 Task: Research Airbnb accommodation in Mubende, Uganda from 6th December, 2023 to 15th December, 2023 for 6 adults.6 bedrooms having 6 beds and 6 bathrooms. Property type can be house. Amenities needed are: wifi, TV, free parkinig on premises, gym, breakfast. Look for 5 properties as per requirement.
Action: Key pressed <Key.caps_lock>M<Key.caps_lock>ubende
Screenshot: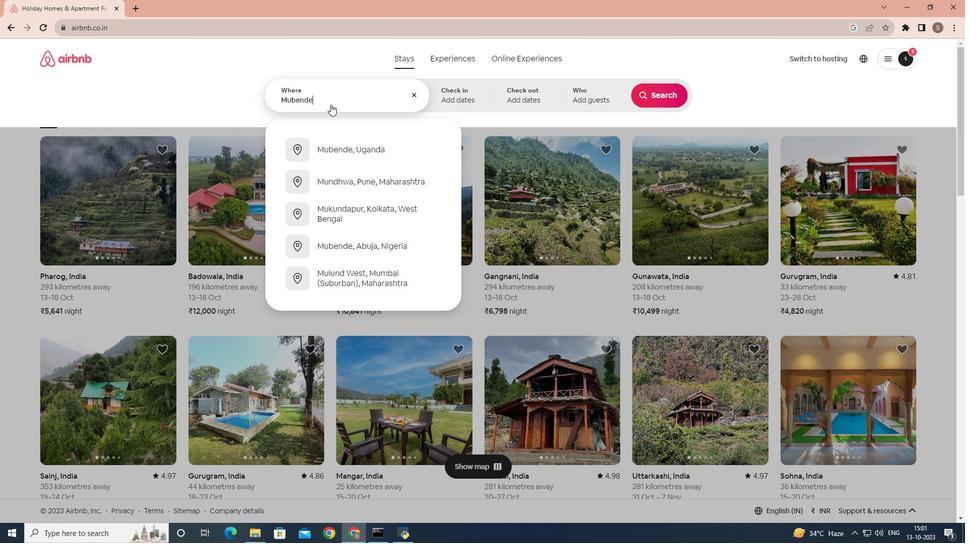 
Action: Mouse moved to (368, 155)
Screenshot: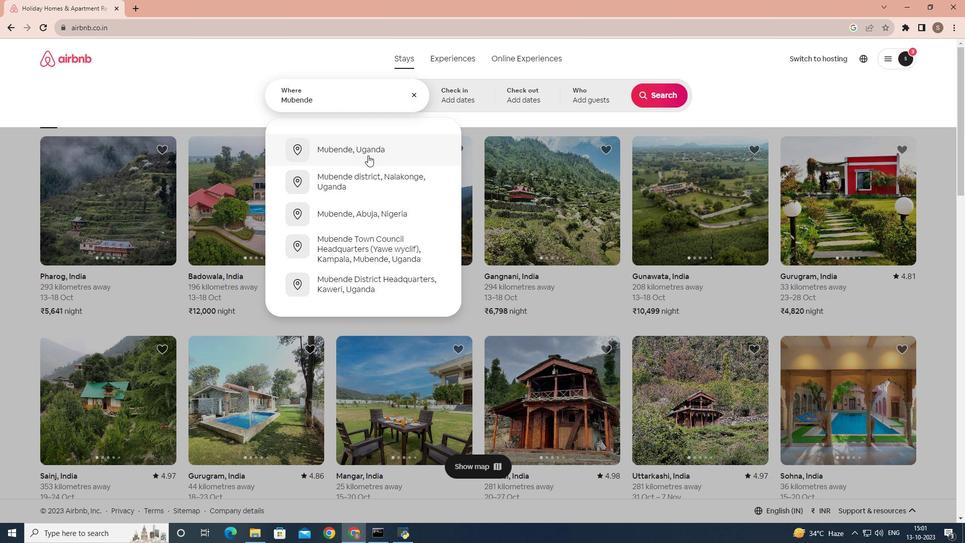 
Action: Mouse pressed left at (368, 155)
Screenshot: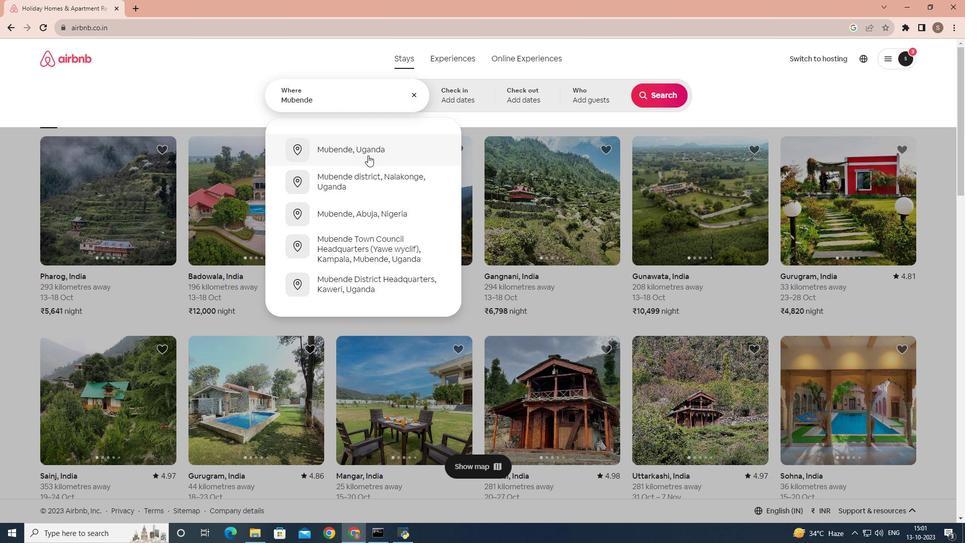
Action: Mouse moved to (645, 179)
Screenshot: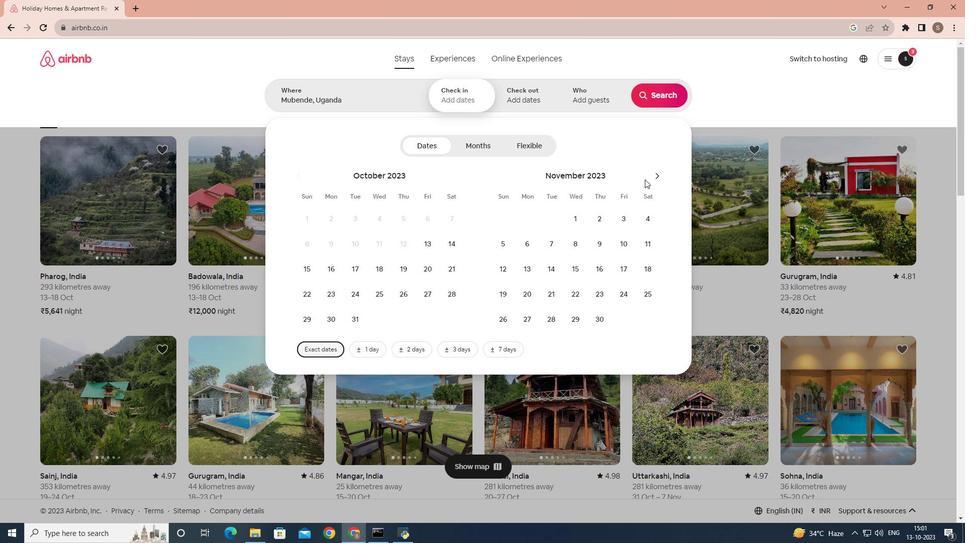 
Action: Mouse pressed left at (645, 179)
Screenshot: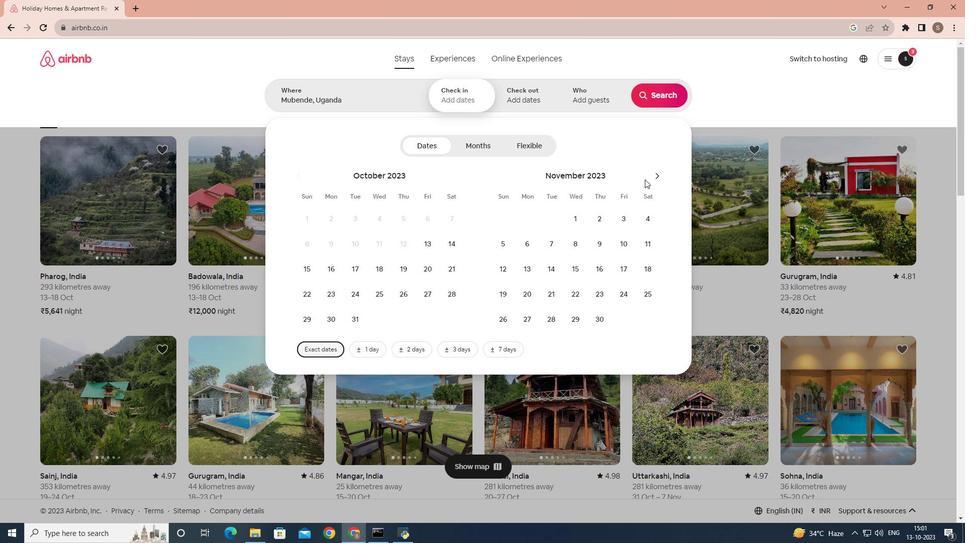 
Action: Mouse pressed left at (645, 179)
Screenshot: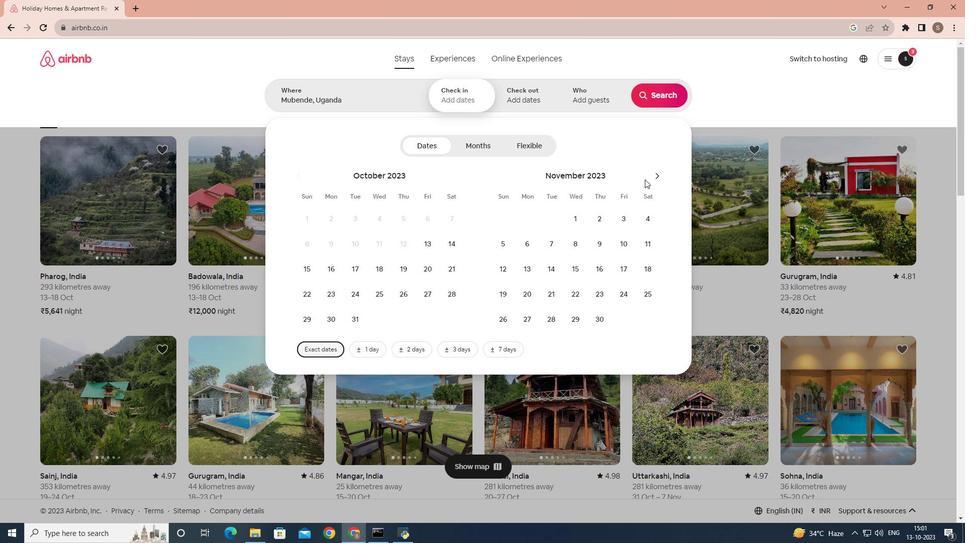 
Action: Mouse moved to (660, 174)
Screenshot: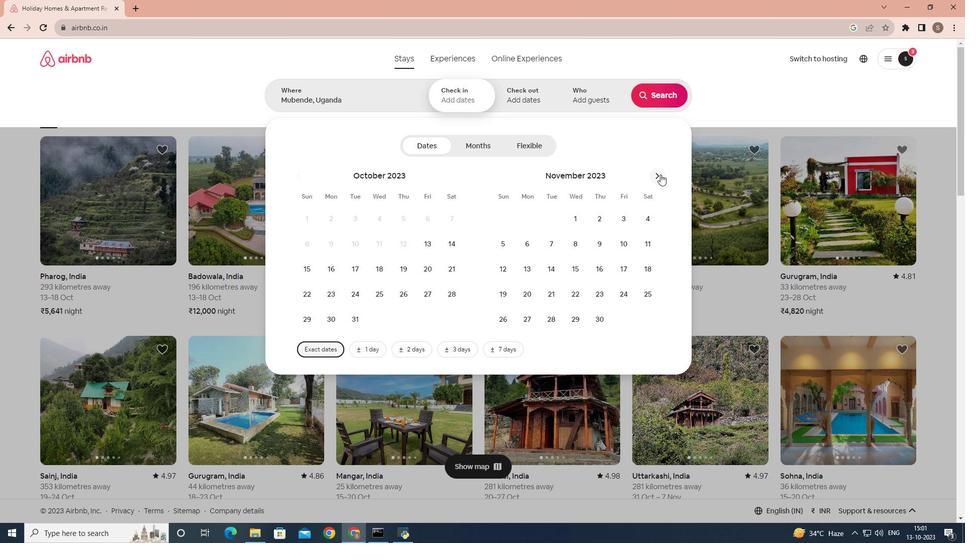 
Action: Mouse pressed left at (660, 174)
Screenshot: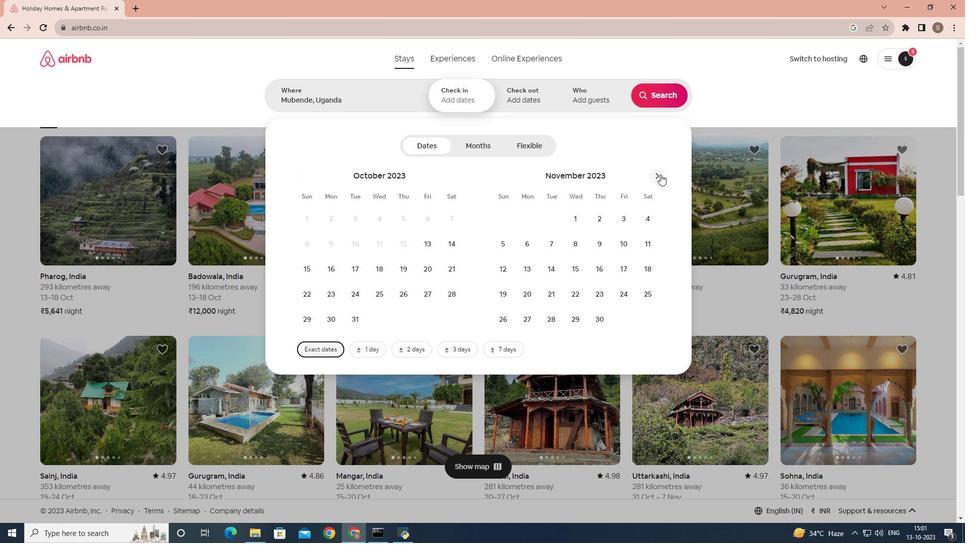 
Action: Mouse moved to (584, 248)
Screenshot: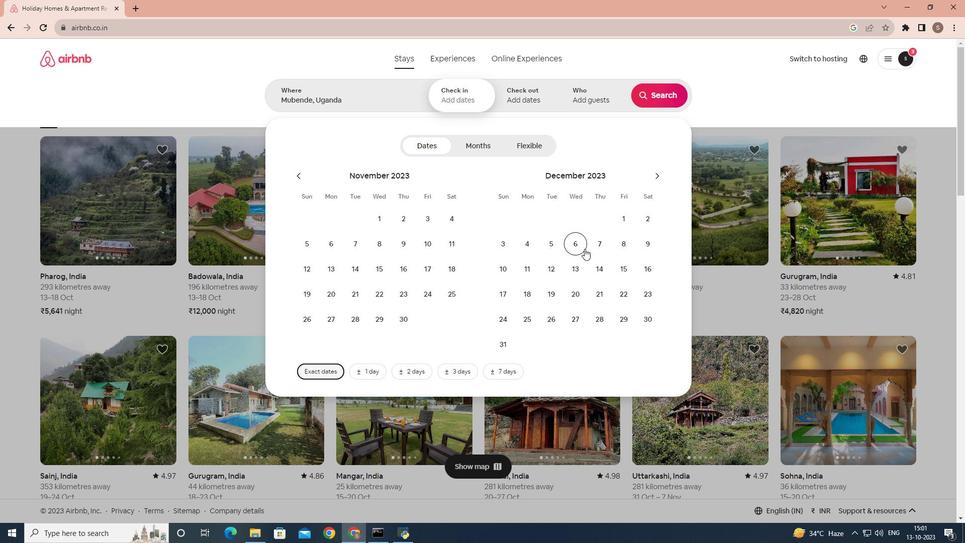 
Action: Mouse pressed left at (584, 248)
Screenshot: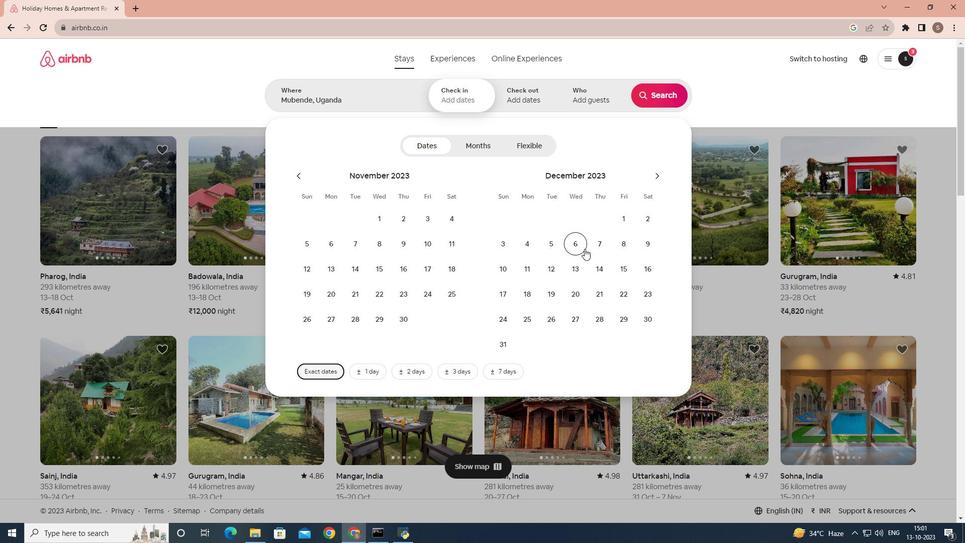 
Action: Mouse moved to (622, 272)
Screenshot: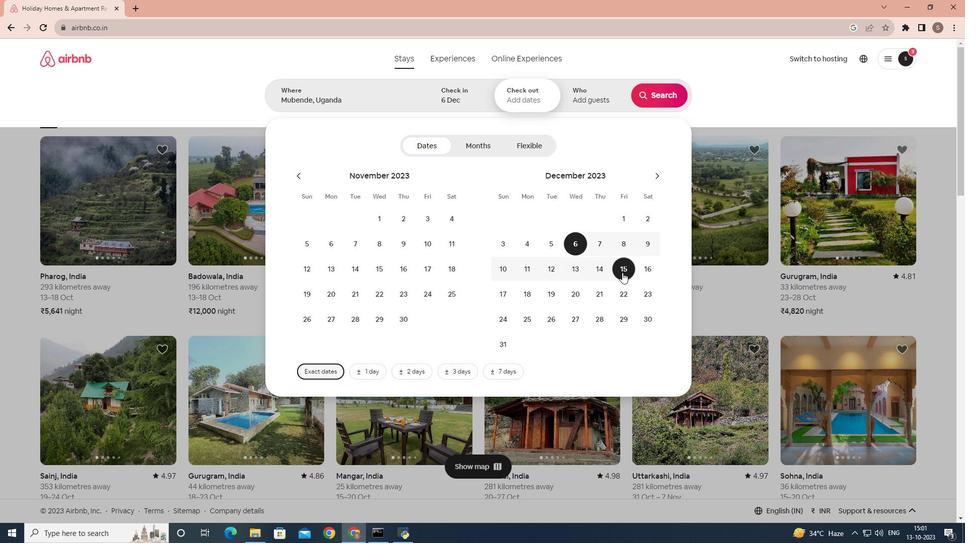 
Action: Mouse pressed left at (622, 272)
Screenshot: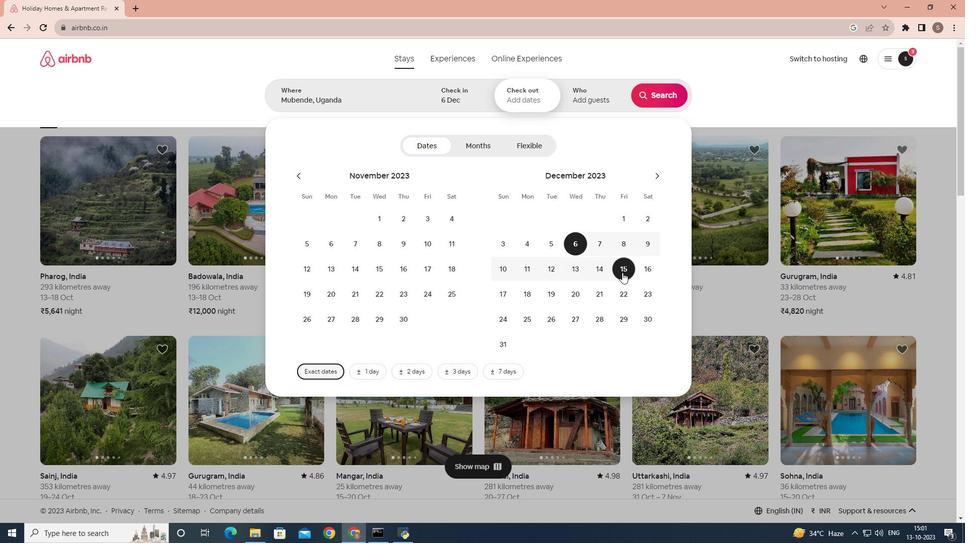 
Action: Mouse moved to (600, 80)
Screenshot: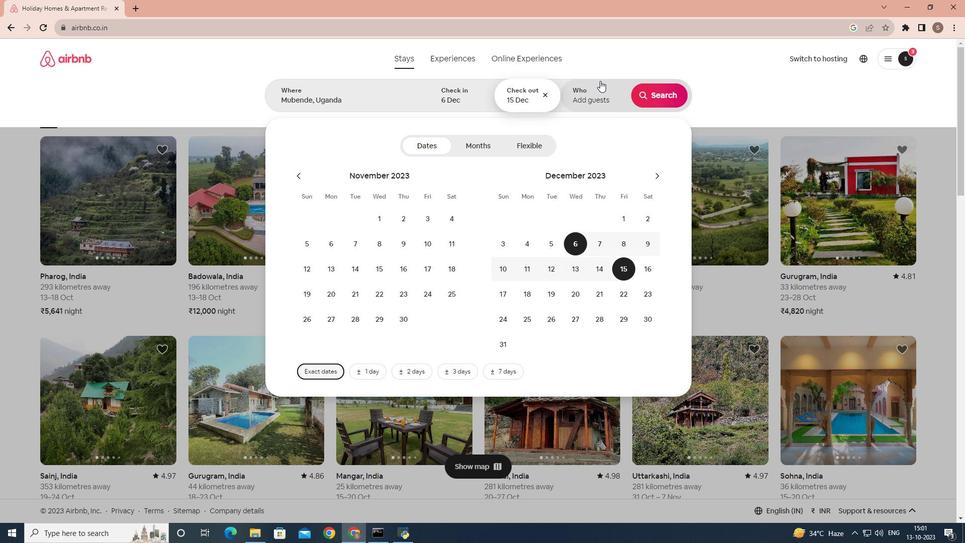 
Action: Mouse pressed left at (600, 80)
Screenshot: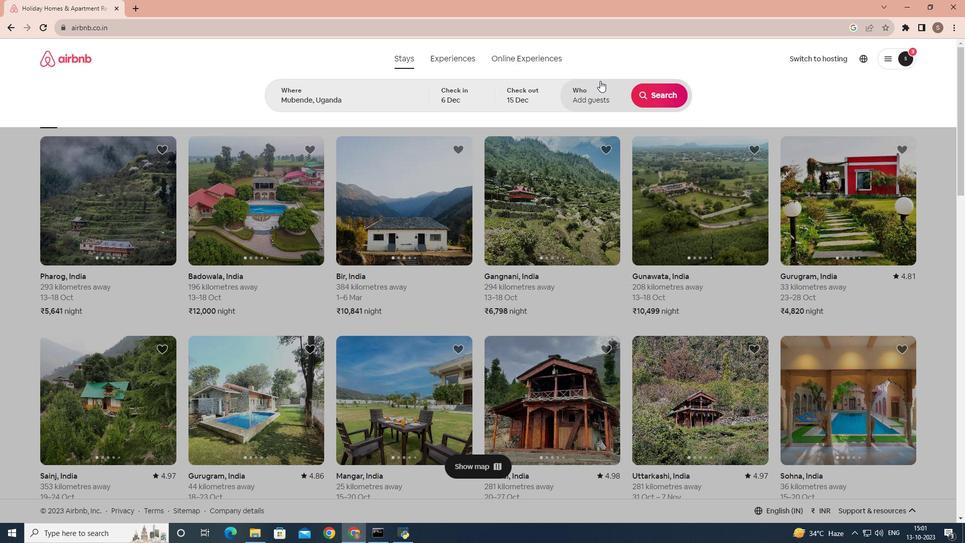 
Action: Mouse moved to (659, 145)
Screenshot: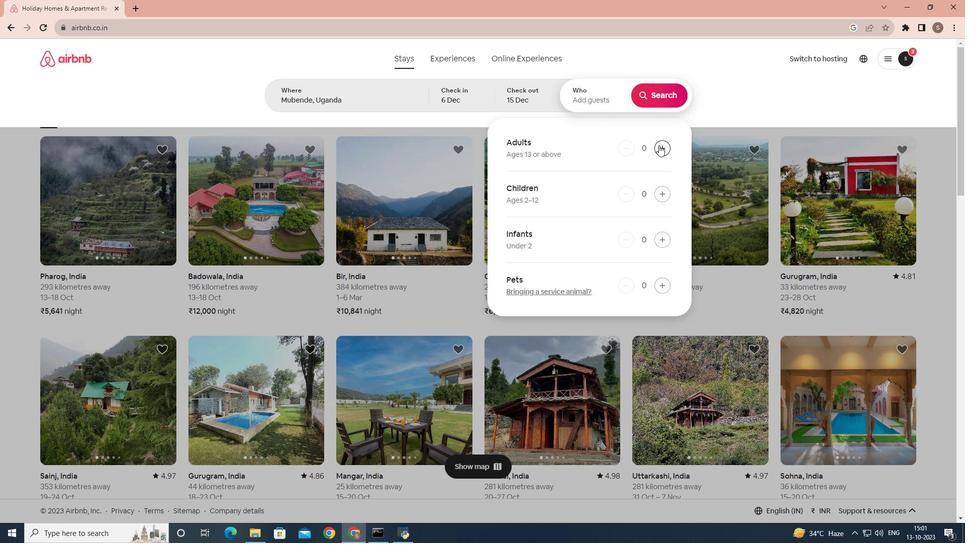 
Action: Mouse pressed left at (659, 145)
Screenshot: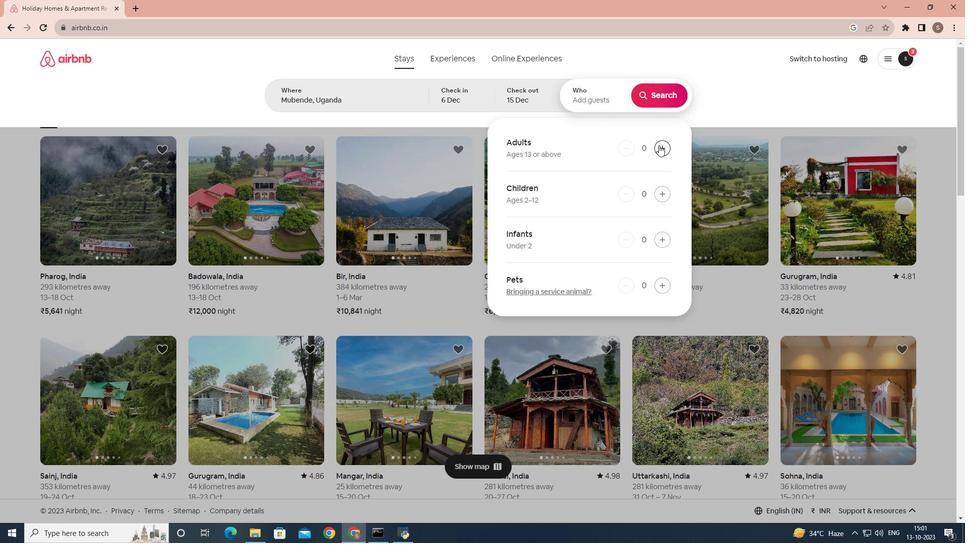 
Action: Mouse pressed left at (659, 145)
Screenshot: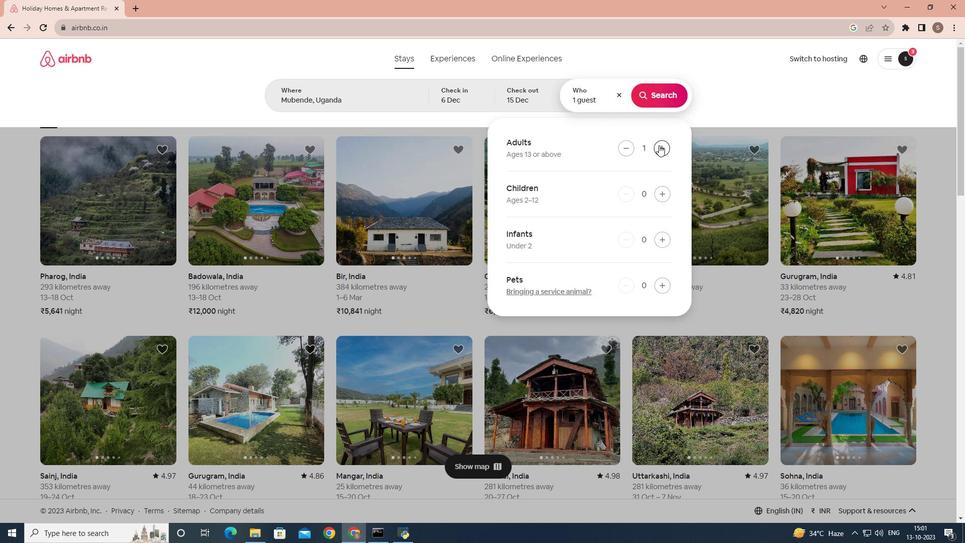 
Action: Mouse pressed left at (659, 145)
Screenshot: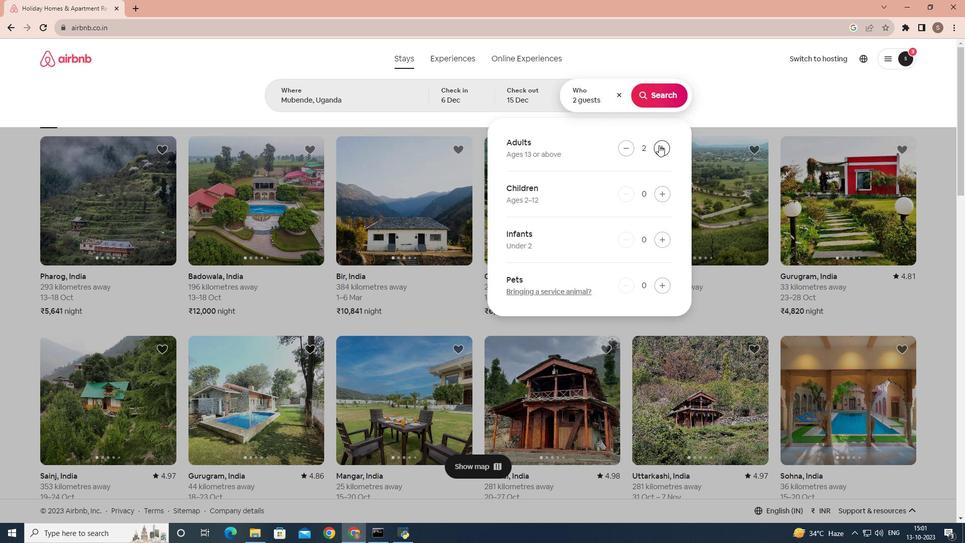 
Action: Mouse pressed left at (659, 145)
Screenshot: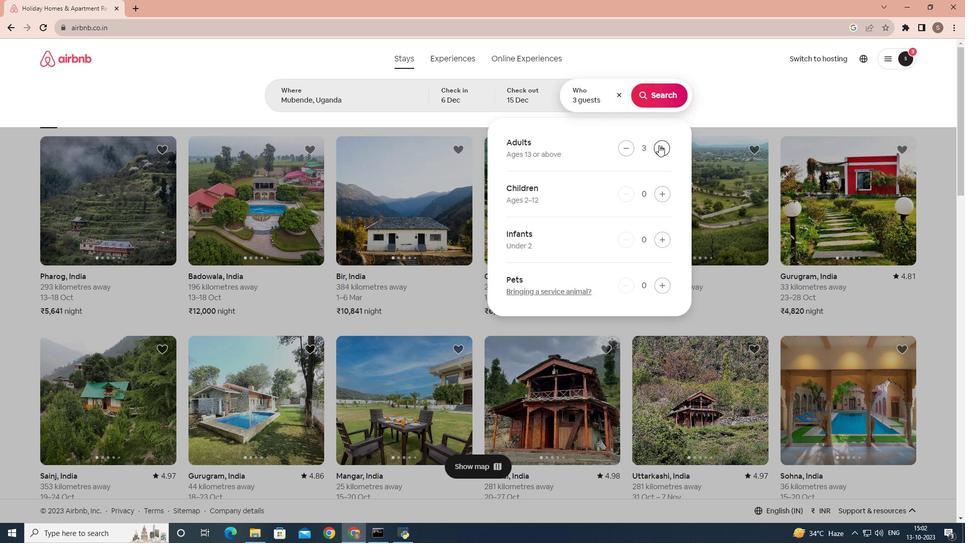 
Action: Mouse pressed left at (659, 145)
Screenshot: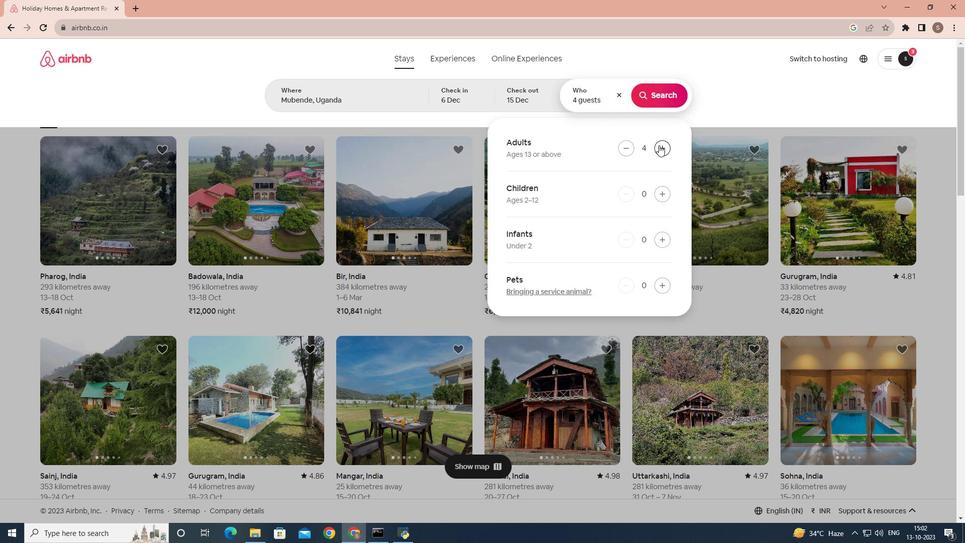 
Action: Mouse pressed left at (659, 145)
Screenshot: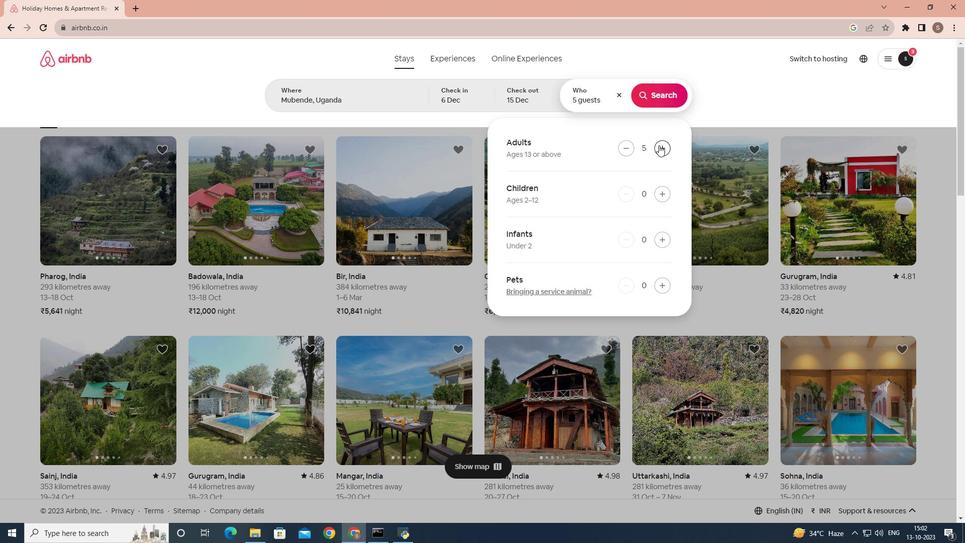 
Action: Mouse moved to (659, 95)
Screenshot: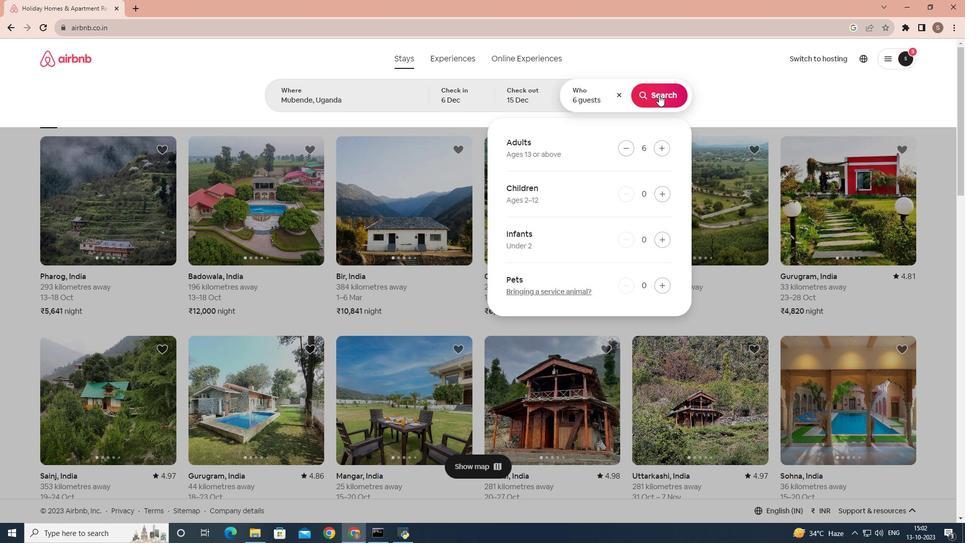 
Action: Mouse pressed left at (659, 95)
Screenshot: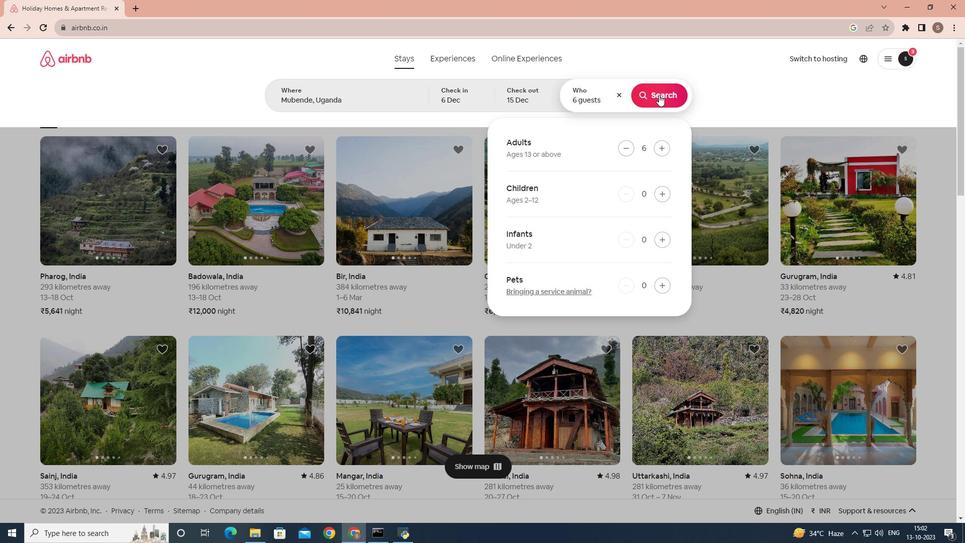
Action: Mouse moved to (812, 101)
Screenshot: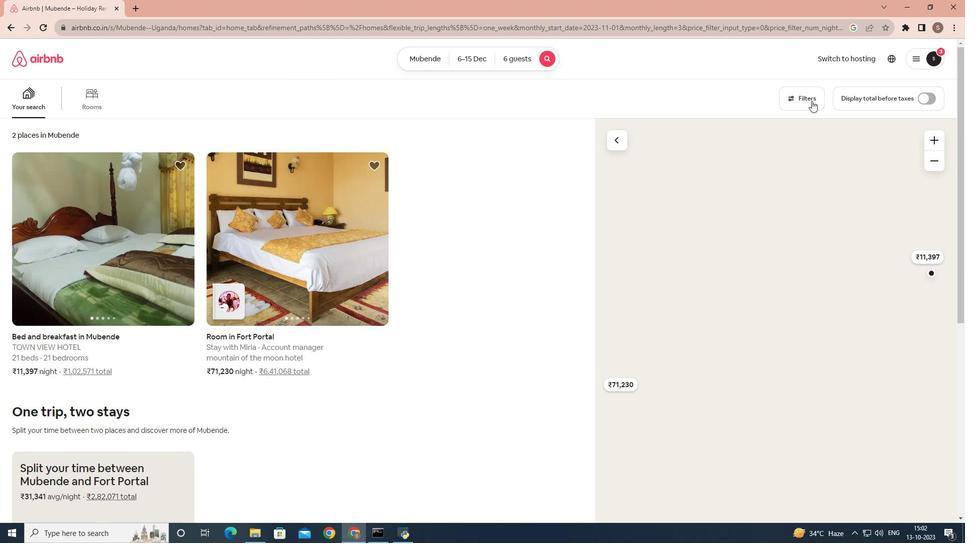 
Action: Mouse pressed left at (812, 101)
Screenshot: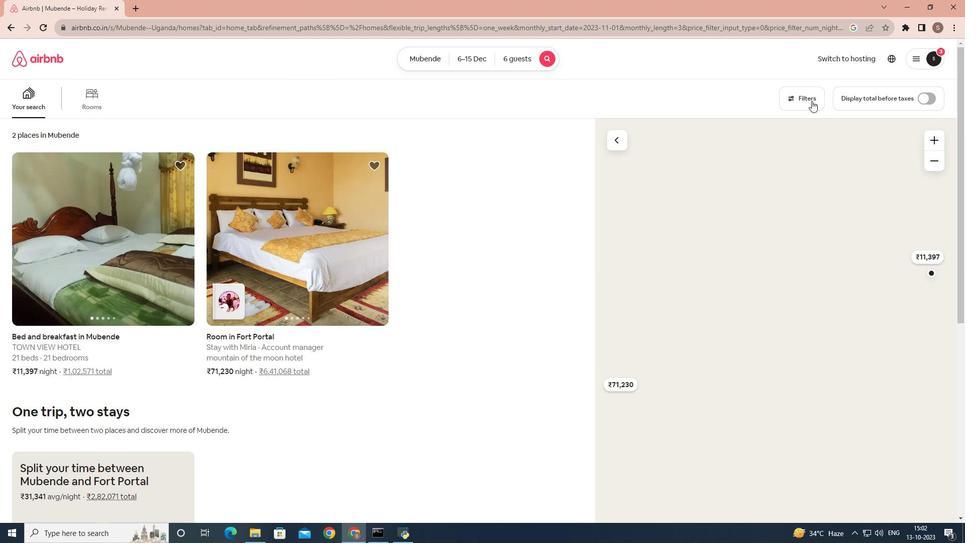 
Action: Mouse moved to (339, 324)
Screenshot: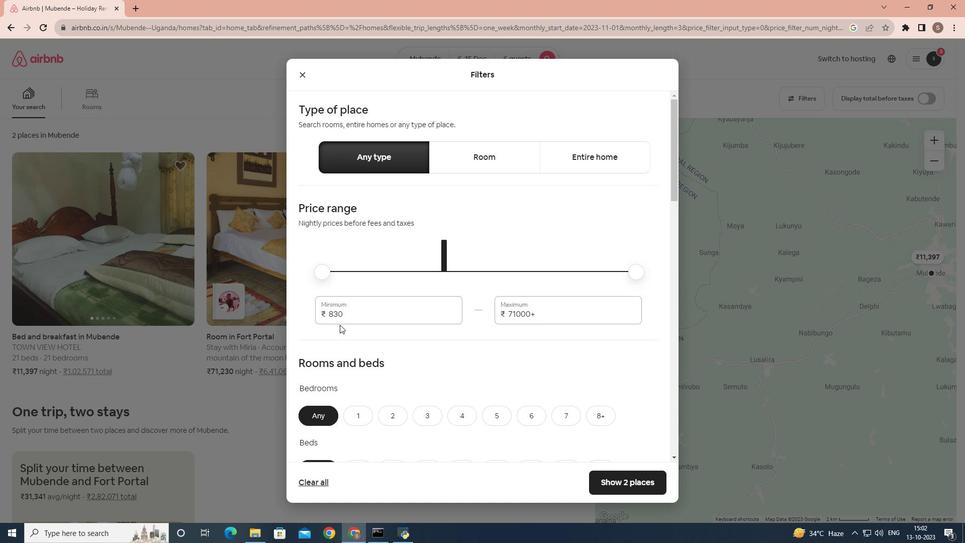 
Action: Mouse scrolled (339, 324) with delta (0, 0)
Screenshot: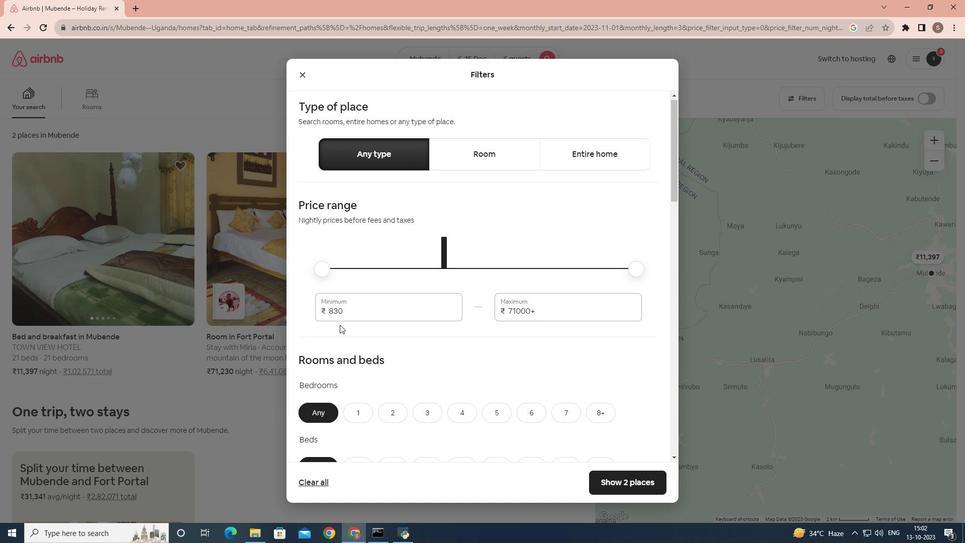
Action: Mouse scrolled (339, 324) with delta (0, 0)
Screenshot: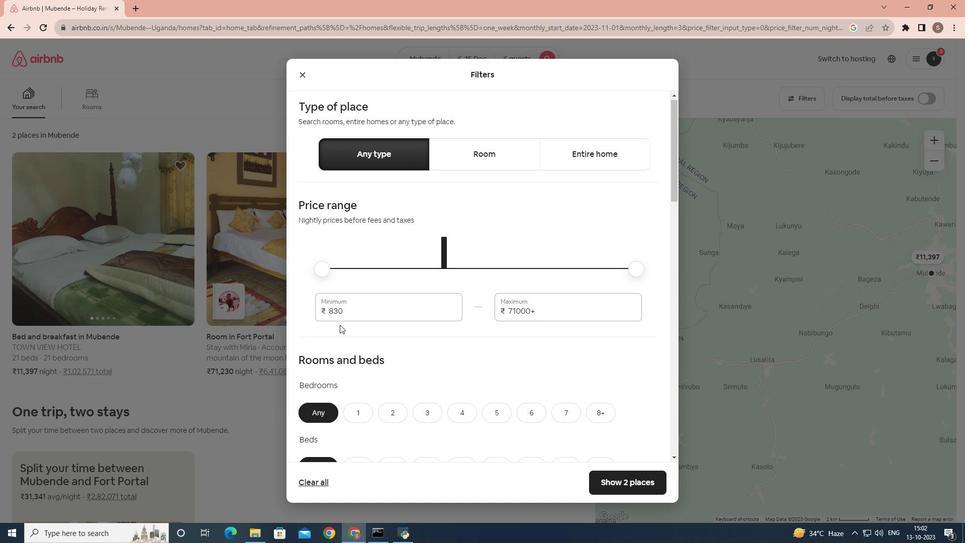
Action: Mouse scrolled (339, 324) with delta (0, 0)
Screenshot: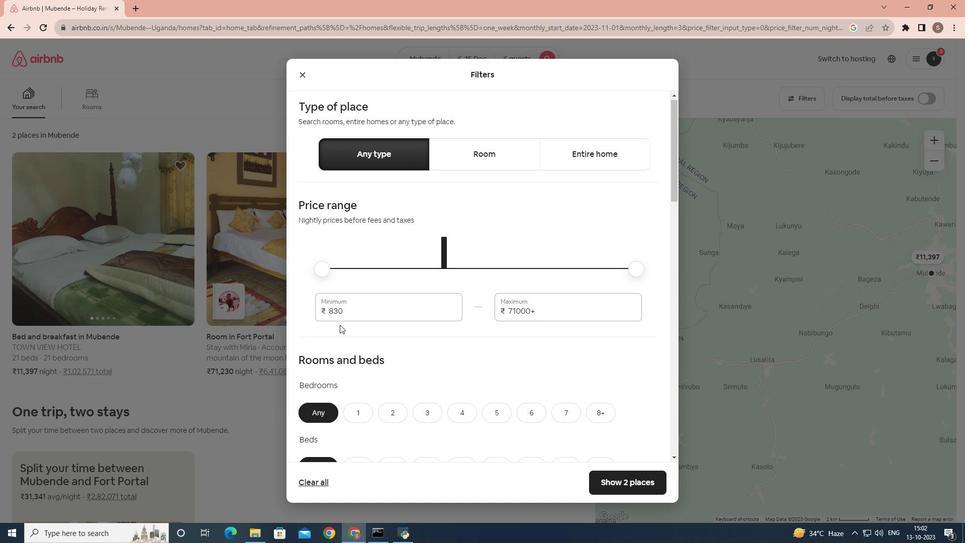 
Action: Mouse scrolled (339, 324) with delta (0, 0)
Screenshot: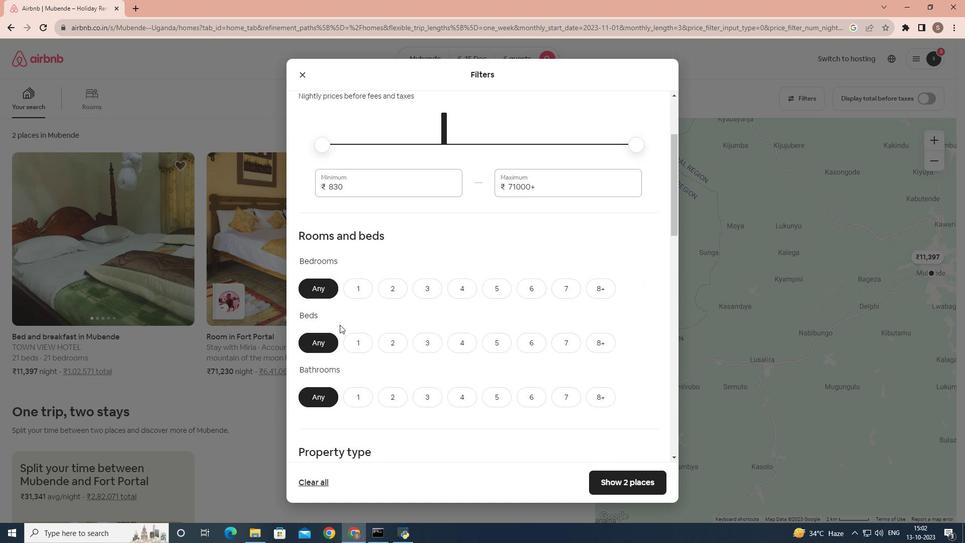 
Action: Mouse scrolled (339, 324) with delta (0, 0)
Screenshot: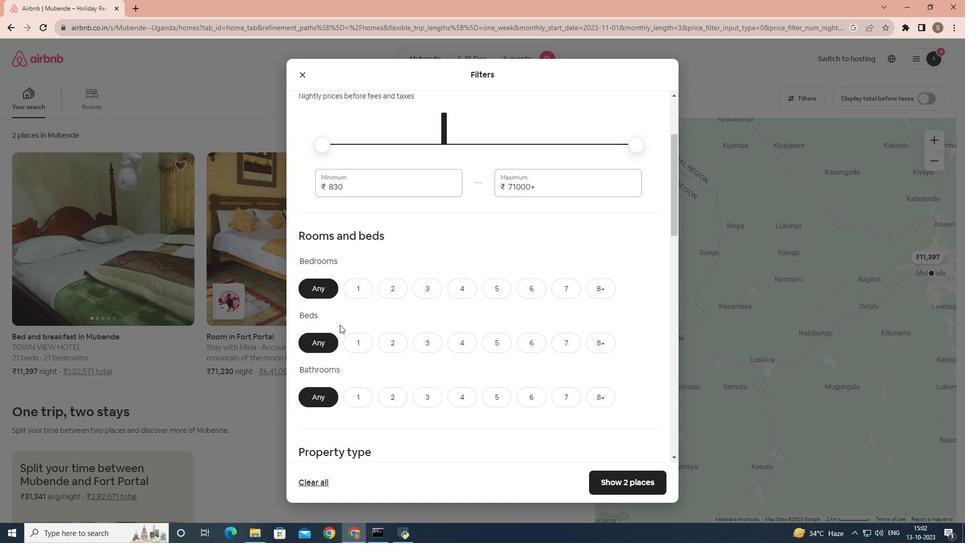 
Action: Mouse scrolled (339, 324) with delta (0, 0)
Screenshot: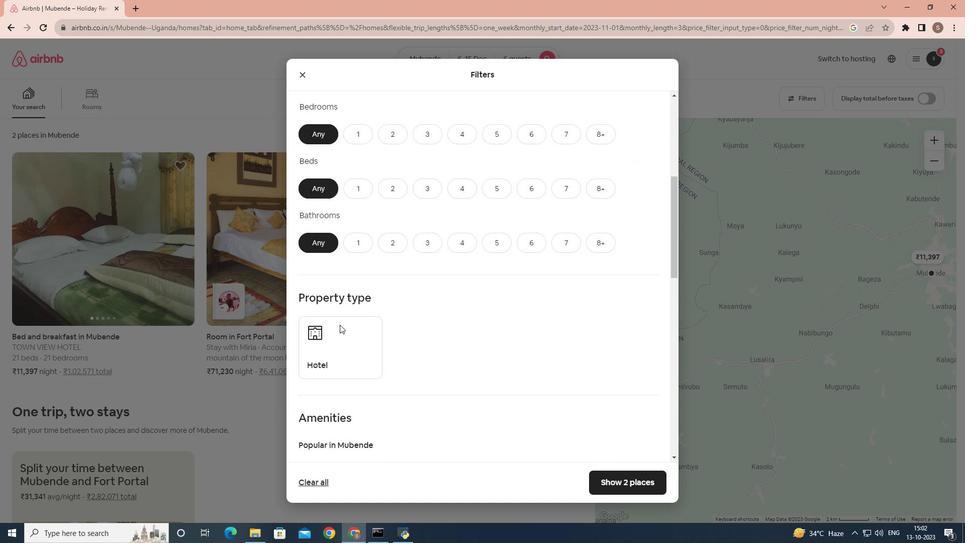 
Action: Mouse moved to (372, 136)
Screenshot: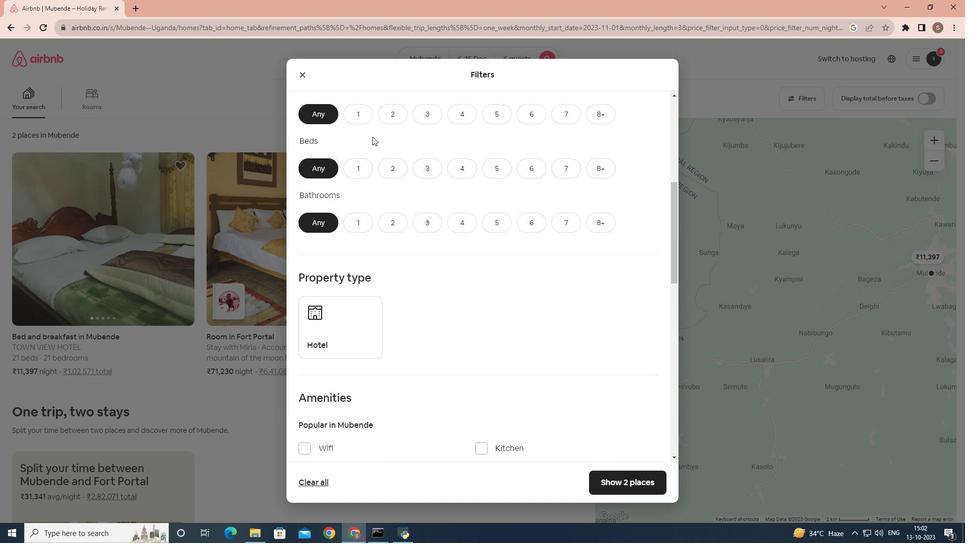 
Action: Mouse scrolled (372, 137) with delta (0, 0)
Screenshot: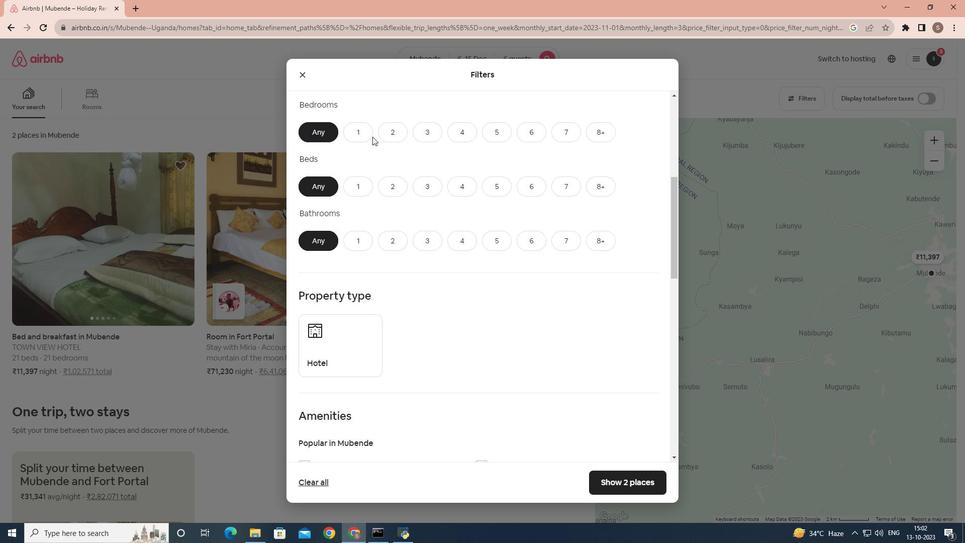 
Action: Mouse moved to (528, 165)
Screenshot: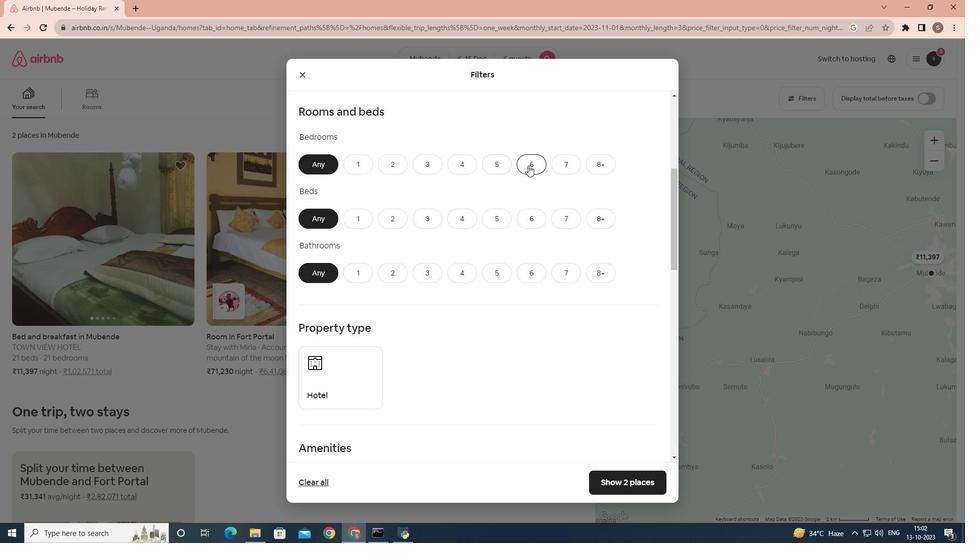 
Action: Mouse pressed left at (528, 165)
Screenshot: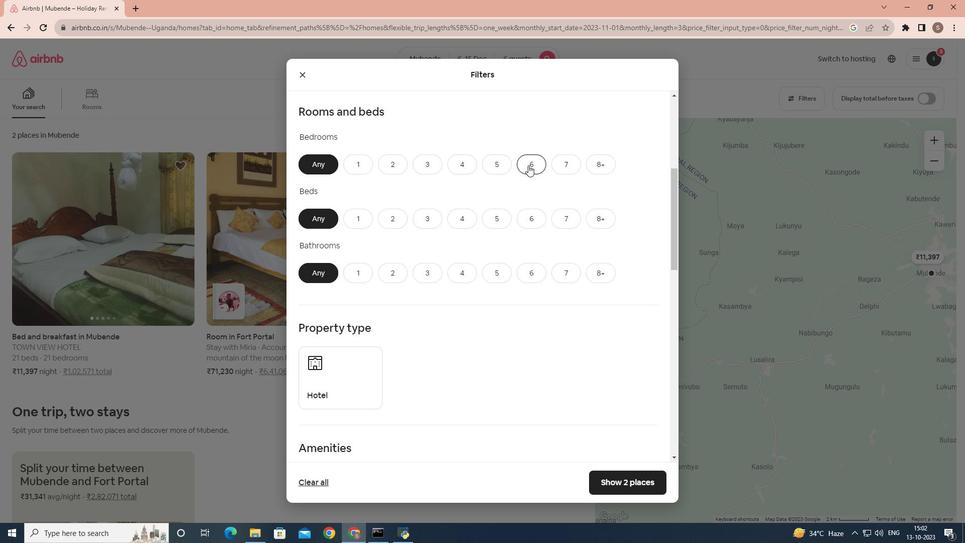 
Action: Mouse moved to (518, 219)
Screenshot: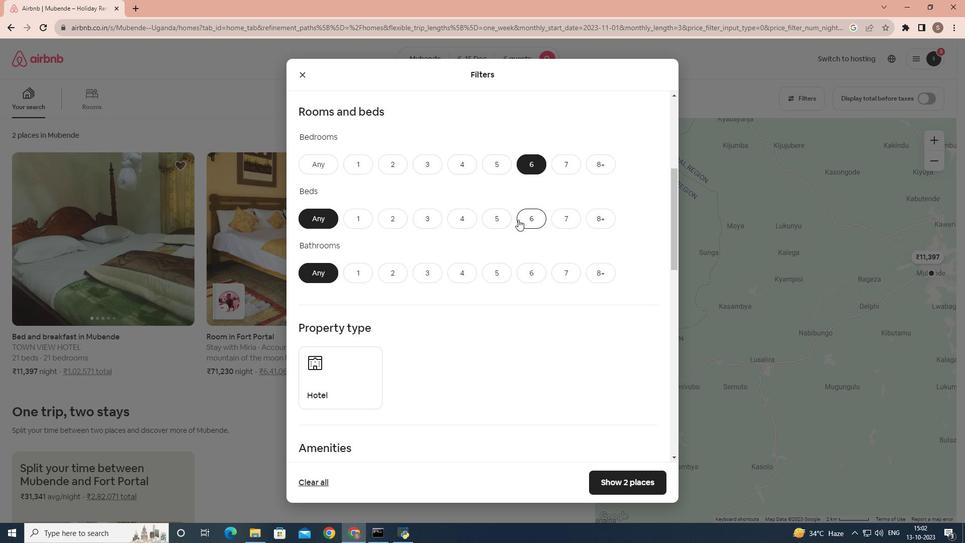 
Action: Mouse pressed left at (518, 219)
Screenshot: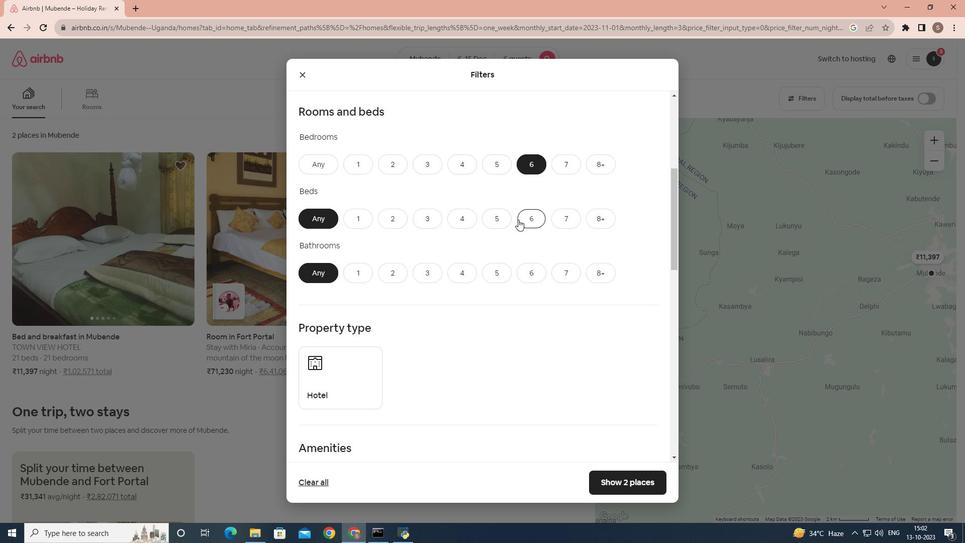 
Action: Mouse moved to (535, 274)
Screenshot: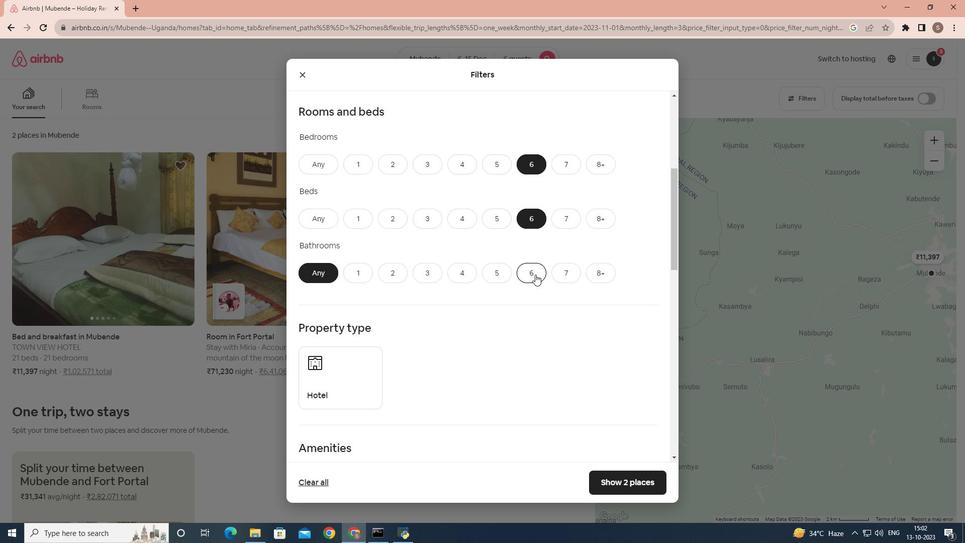 
Action: Mouse pressed left at (535, 274)
Screenshot: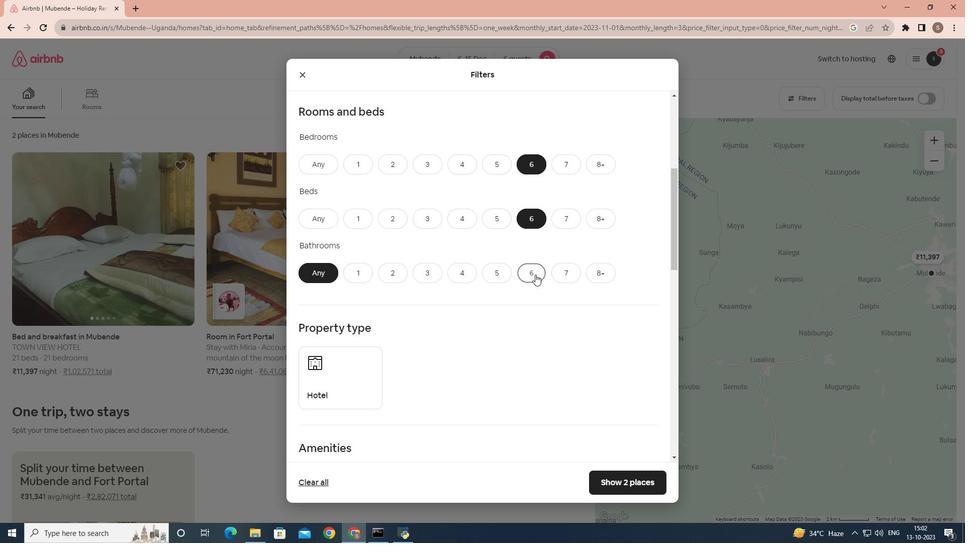 
Action: Mouse moved to (395, 338)
Screenshot: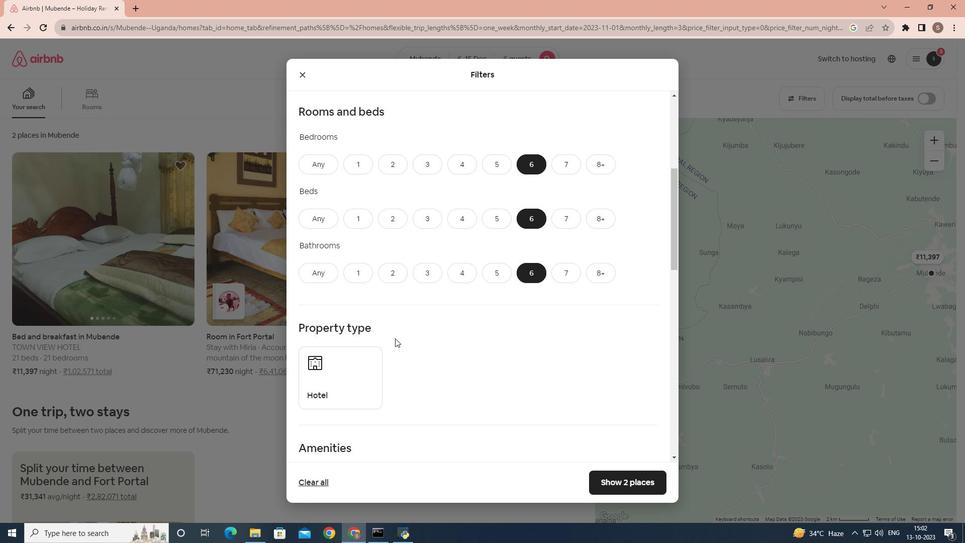 
Action: Mouse scrolled (395, 337) with delta (0, 0)
Screenshot: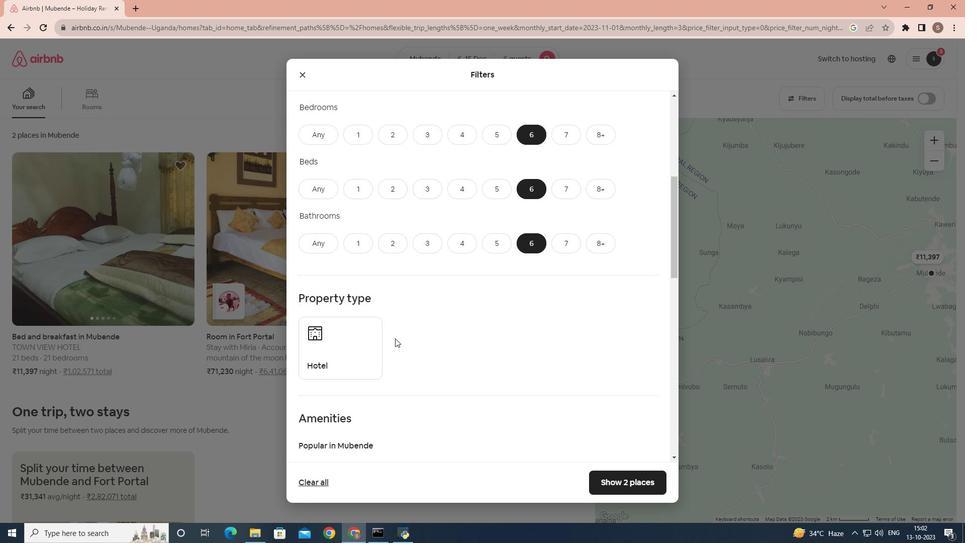 
Action: Mouse scrolled (395, 337) with delta (0, 0)
Screenshot: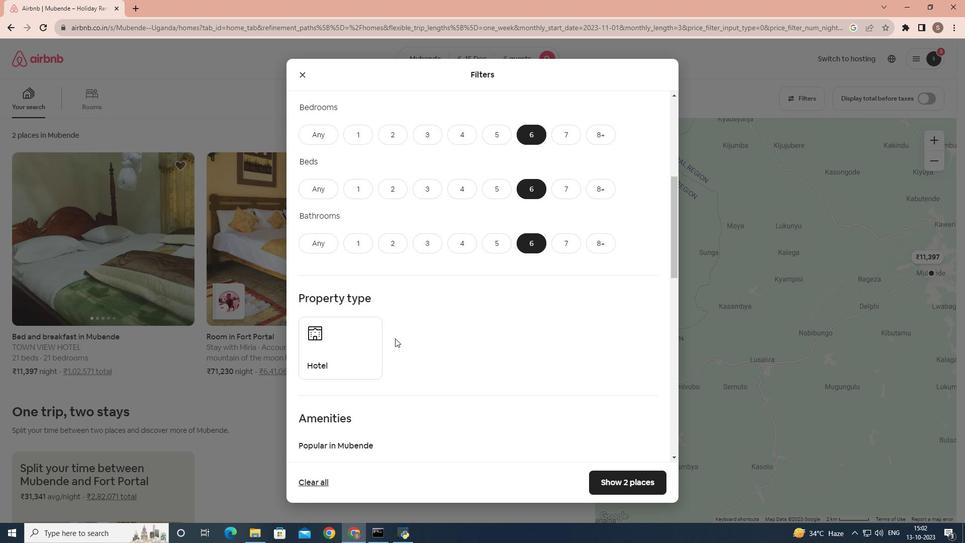 
Action: Mouse scrolled (395, 337) with delta (0, 0)
Screenshot: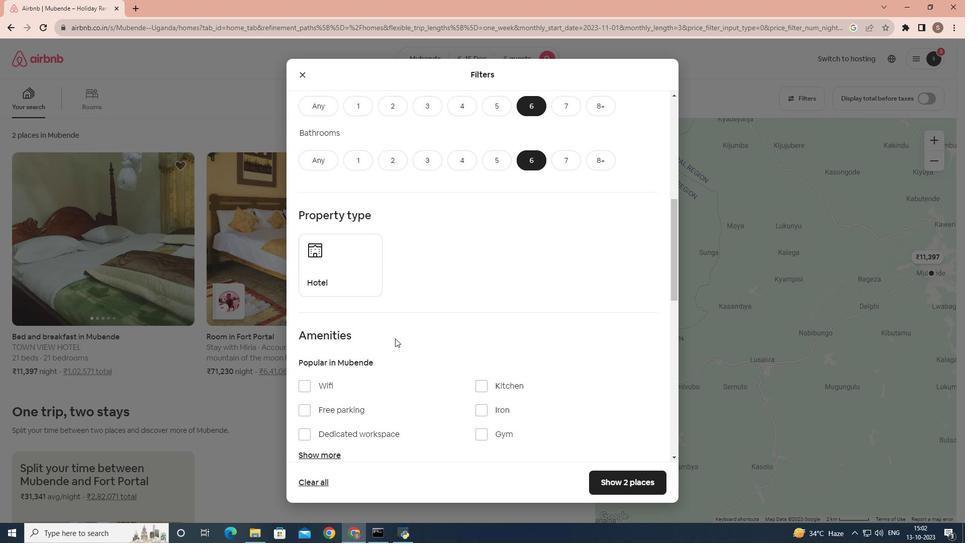 
Action: Mouse scrolled (395, 337) with delta (0, 0)
Screenshot: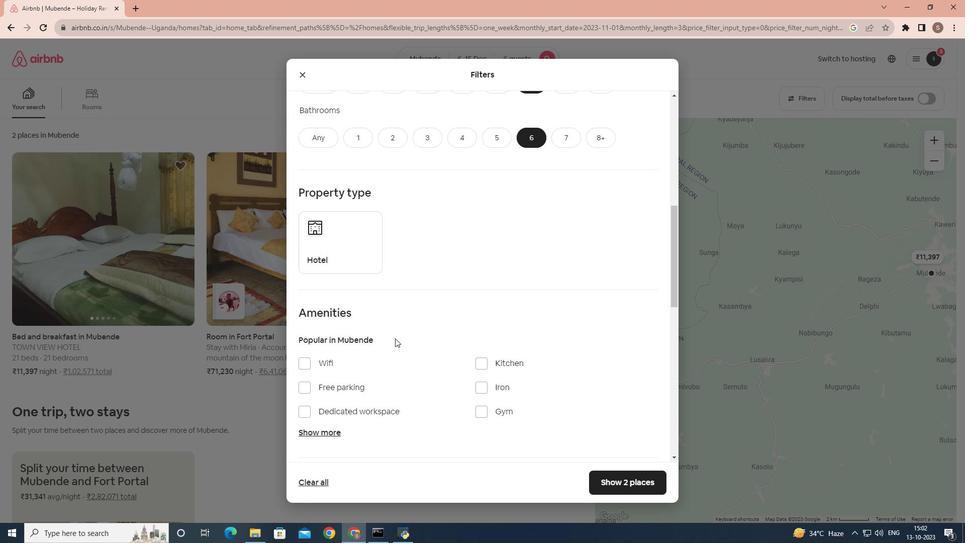 
Action: Mouse scrolled (395, 337) with delta (0, 0)
Screenshot: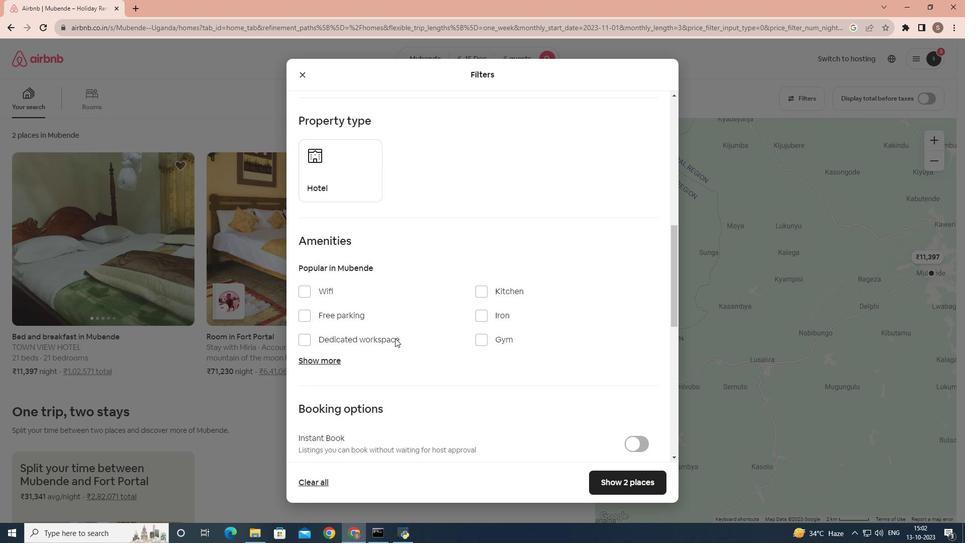 
Action: Mouse moved to (317, 252)
Screenshot: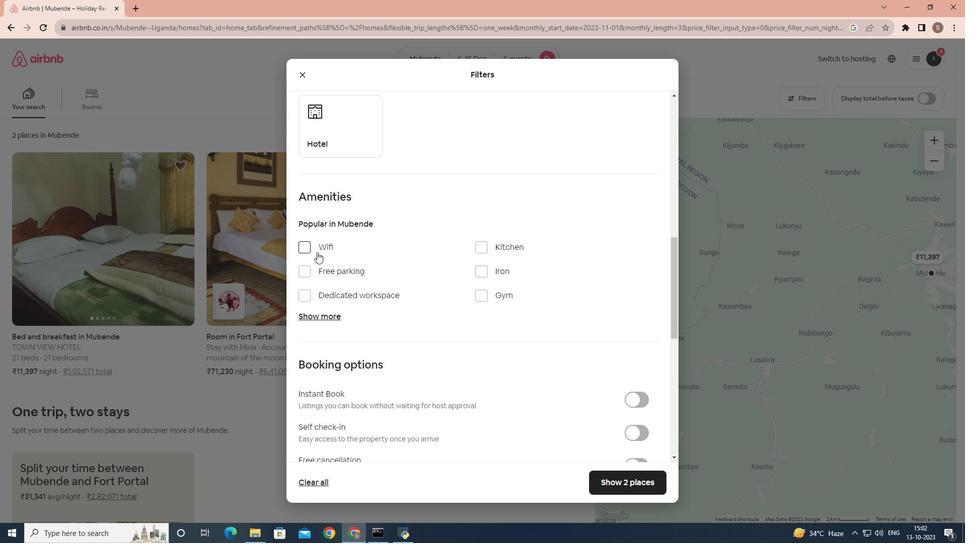 
Action: Mouse pressed left at (317, 252)
Screenshot: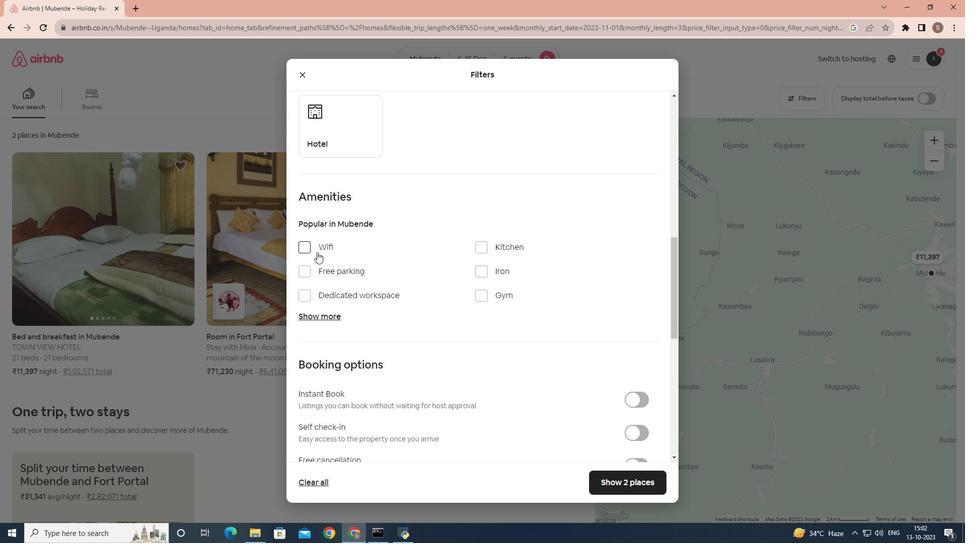 
Action: Mouse moved to (312, 318)
Screenshot: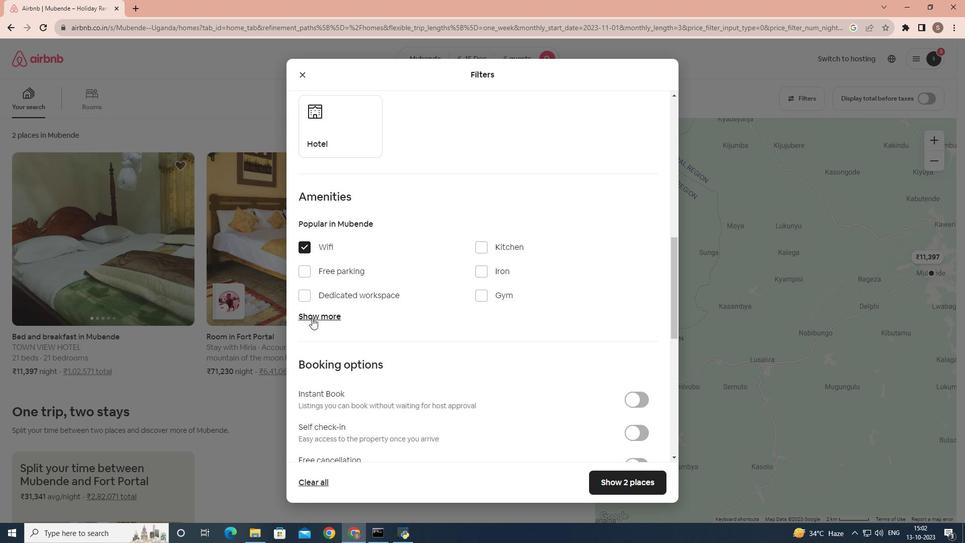 
Action: Mouse pressed left at (312, 318)
Screenshot: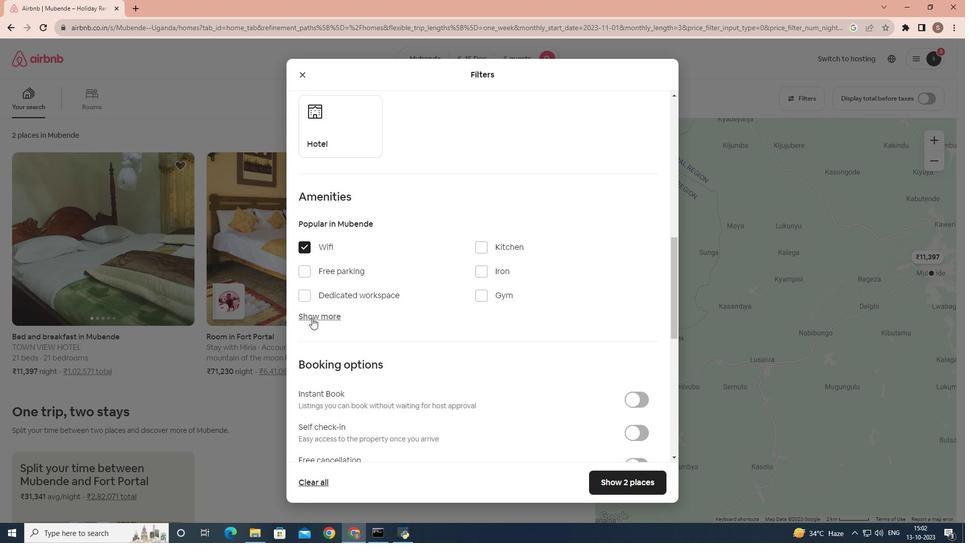 
Action: Mouse moved to (323, 404)
Screenshot: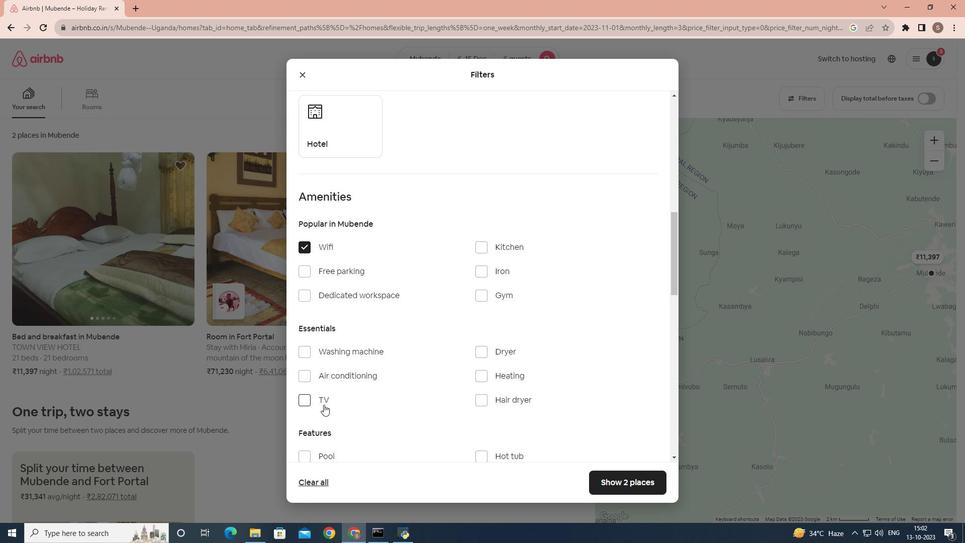 
Action: Mouse pressed left at (323, 404)
Screenshot: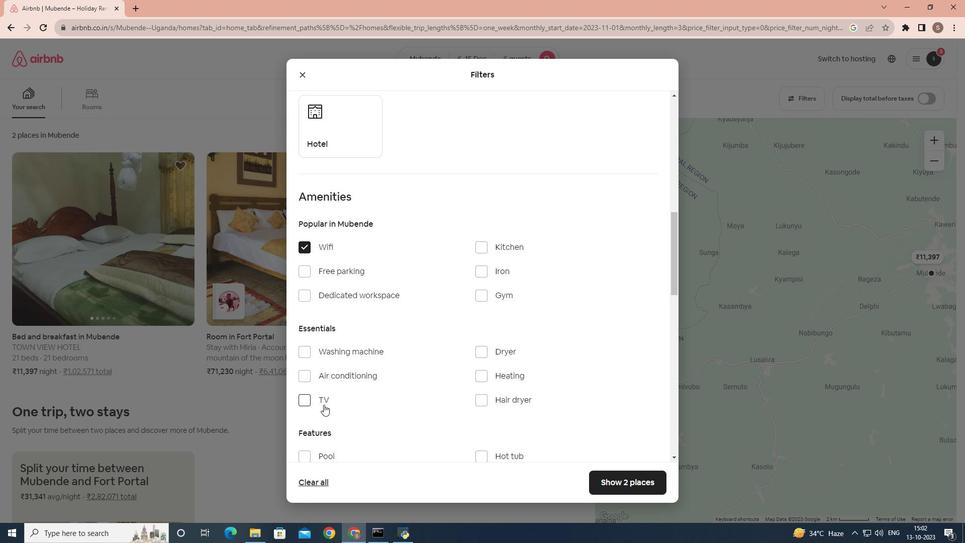 
Action: Mouse moved to (351, 365)
Screenshot: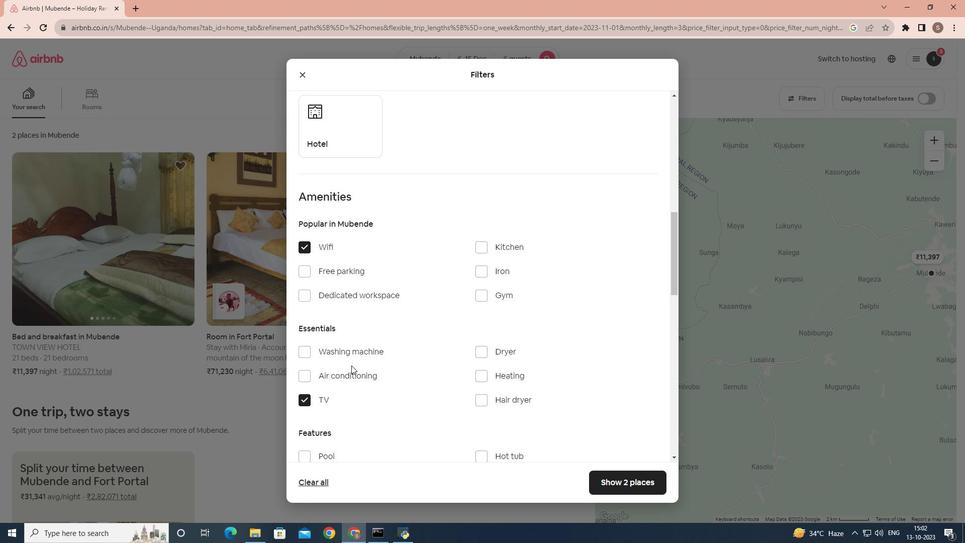 
Action: Mouse scrolled (351, 365) with delta (0, 0)
Screenshot: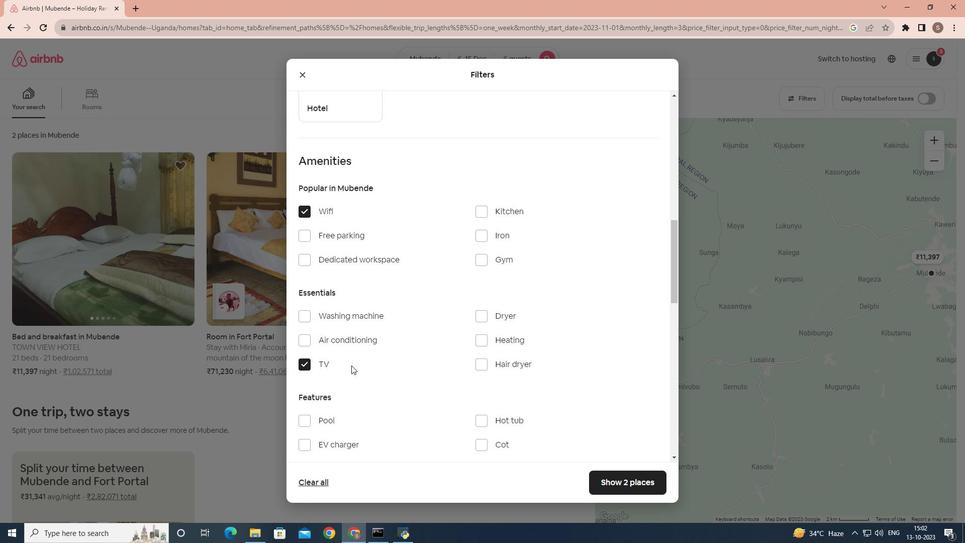 
Action: Mouse scrolled (351, 365) with delta (0, 0)
Screenshot: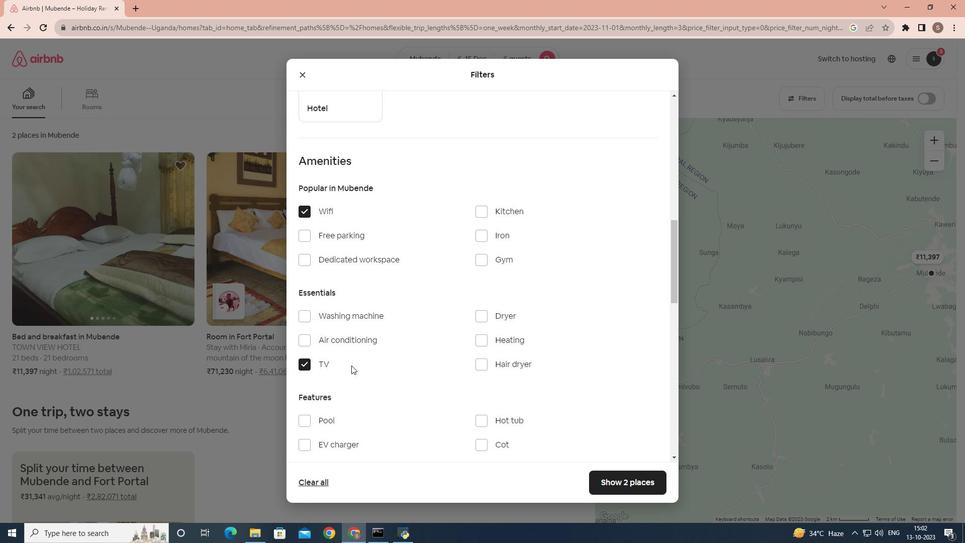 
Action: Mouse scrolled (351, 365) with delta (0, 0)
Screenshot: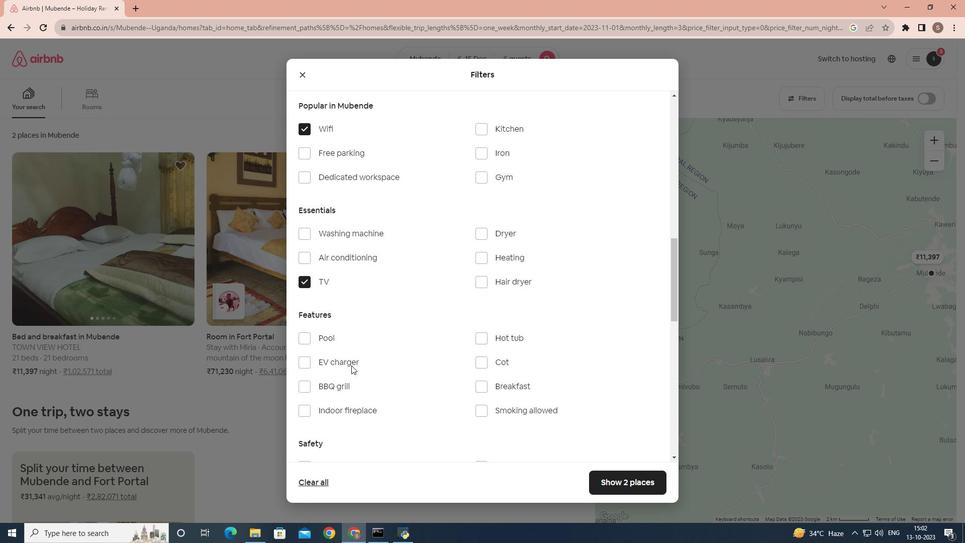 
Action: Mouse scrolled (351, 365) with delta (0, 0)
Screenshot: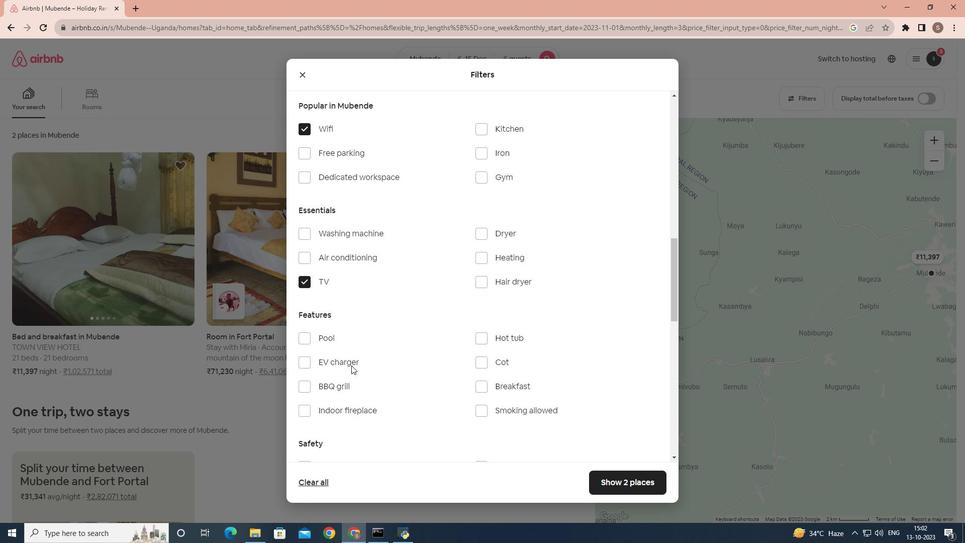 
Action: Mouse moved to (334, 168)
Screenshot: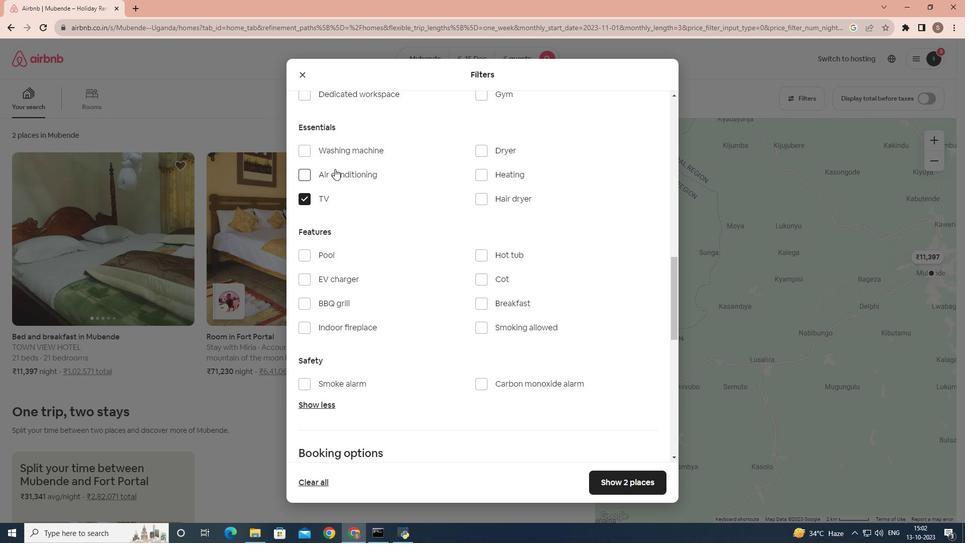 
Action: Mouse scrolled (334, 169) with delta (0, 0)
Screenshot: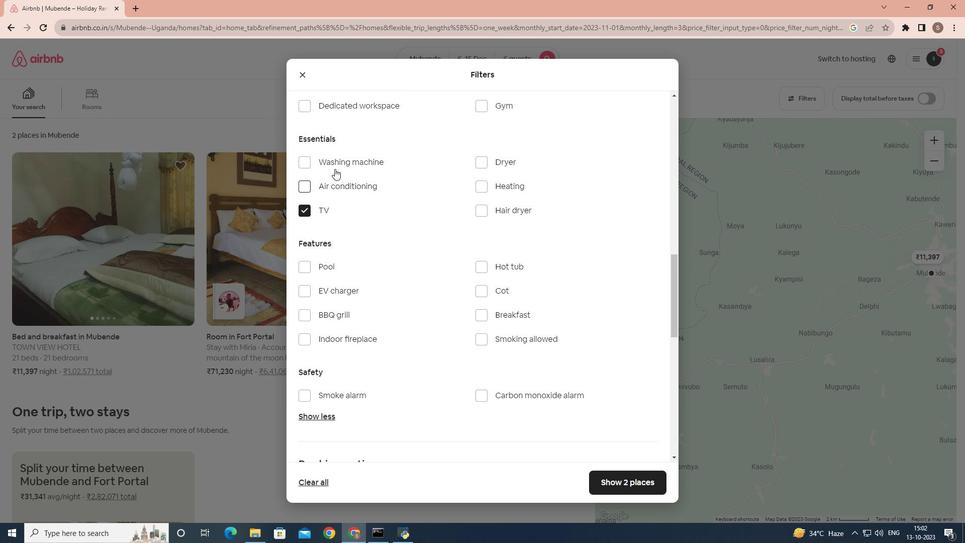 
Action: Mouse moved to (342, 120)
Screenshot: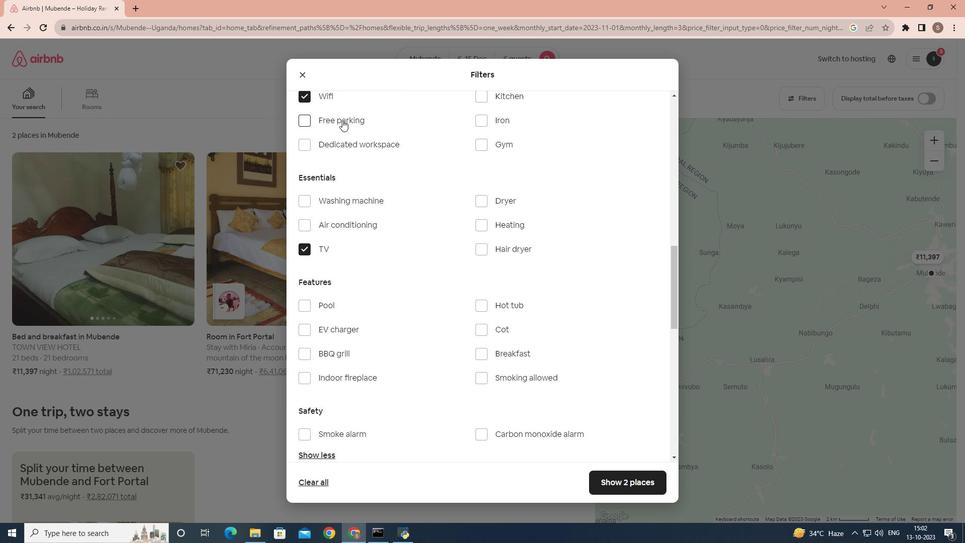
Action: Mouse pressed left at (342, 120)
Screenshot: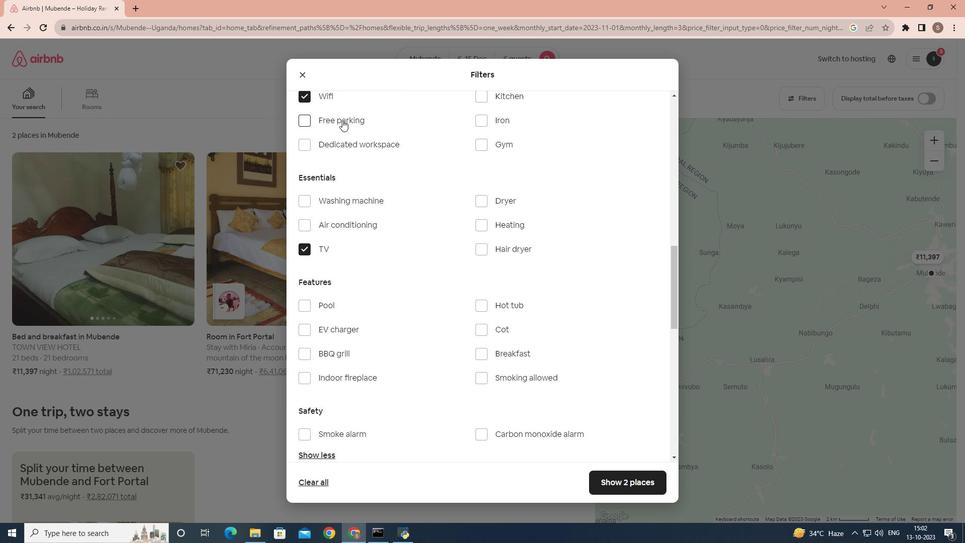 
Action: Mouse moved to (469, 273)
Screenshot: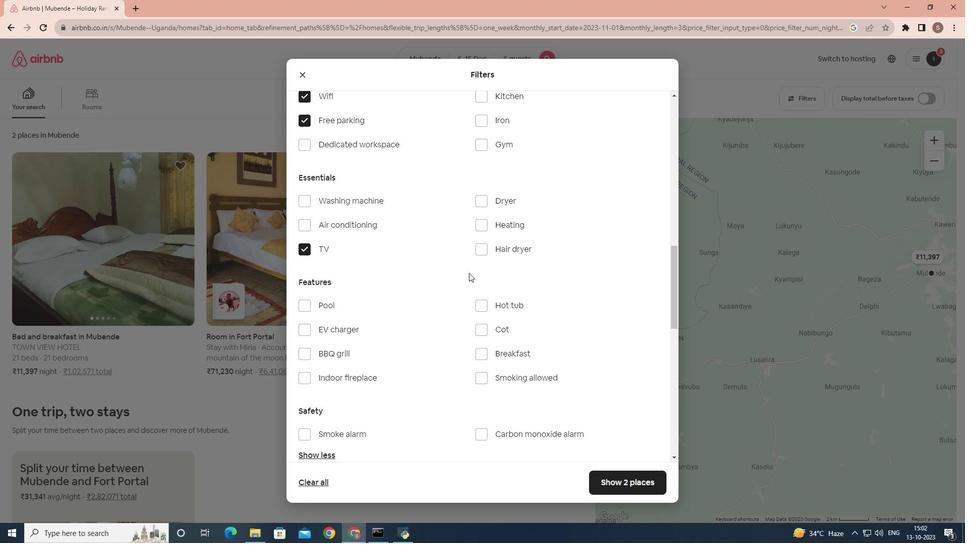 
Action: Mouse scrolled (469, 272) with delta (0, 0)
Screenshot: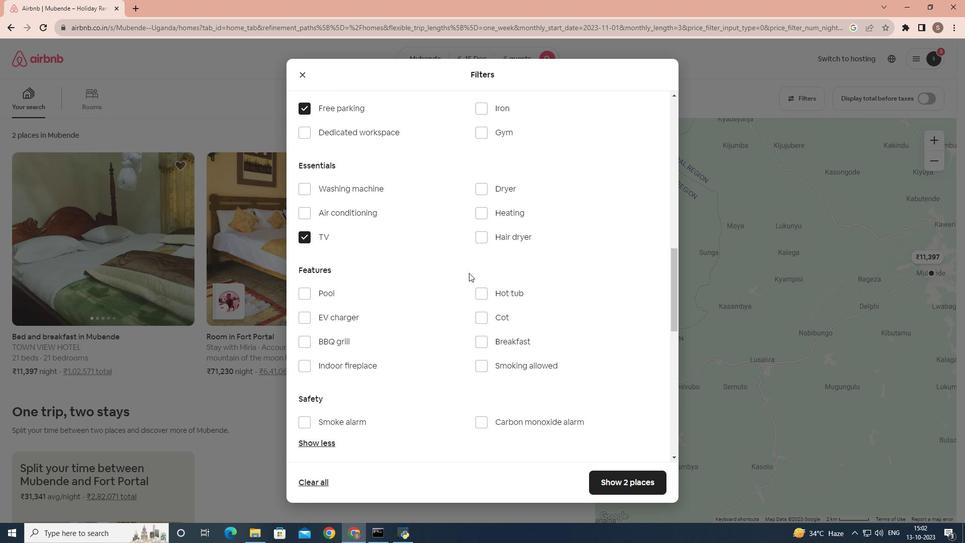
Action: Mouse scrolled (469, 272) with delta (0, 0)
Screenshot: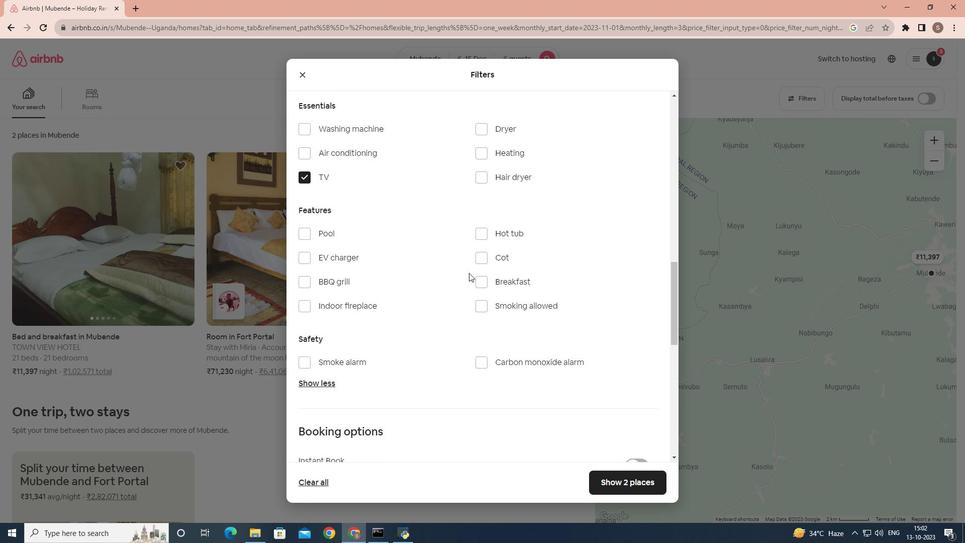 
Action: Mouse moved to (490, 254)
Screenshot: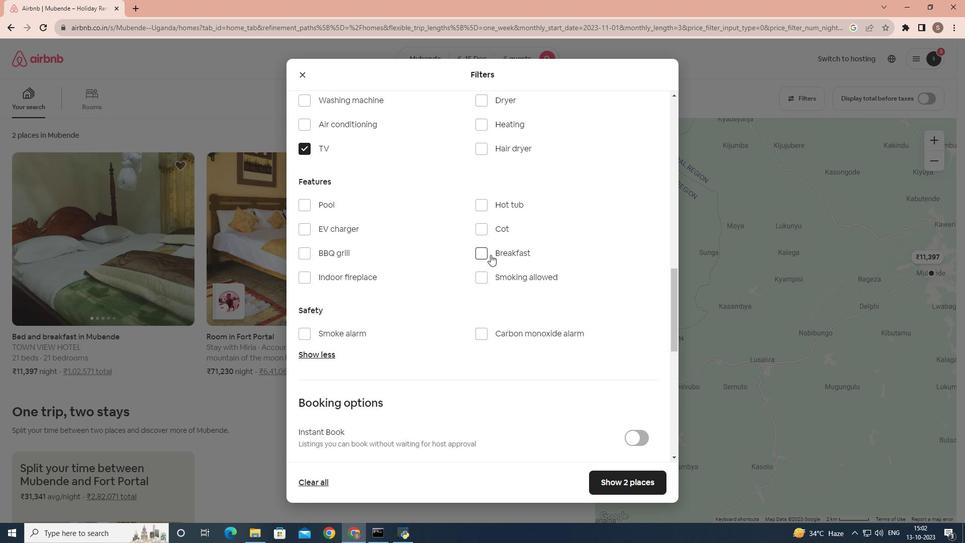 
Action: Mouse pressed left at (490, 254)
Screenshot: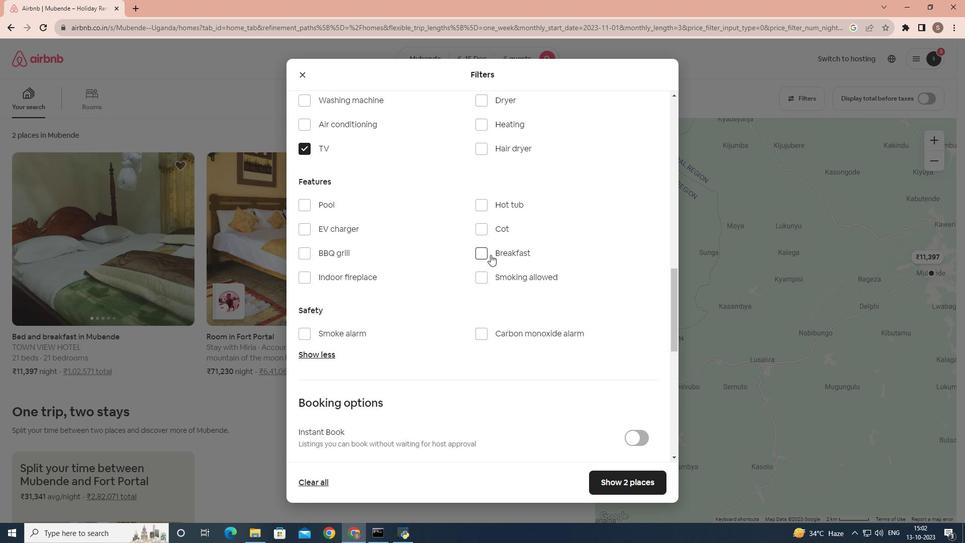 
Action: Mouse moved to (453, 311)
Screenshot: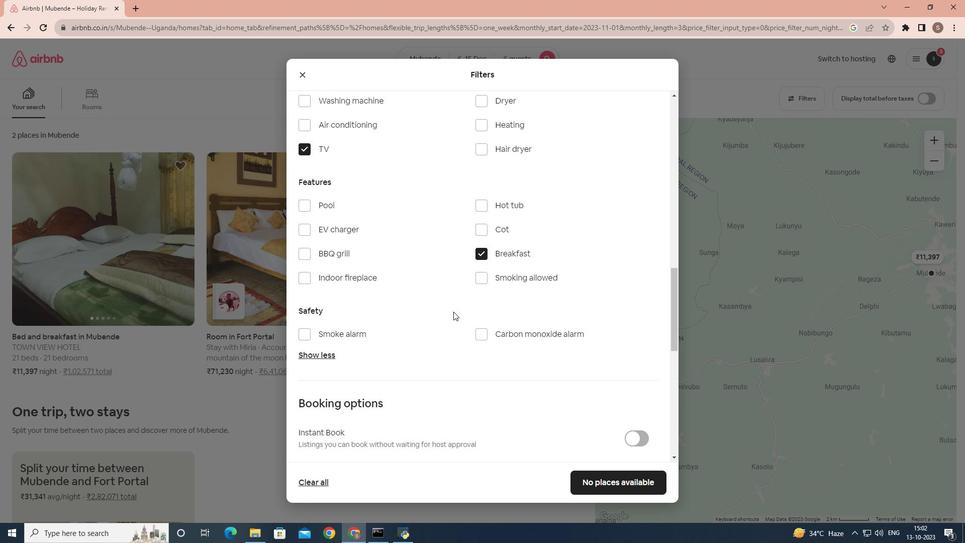 
Action: Mouse scrolled (453, 312) with delta (0, 0)
Screenshot: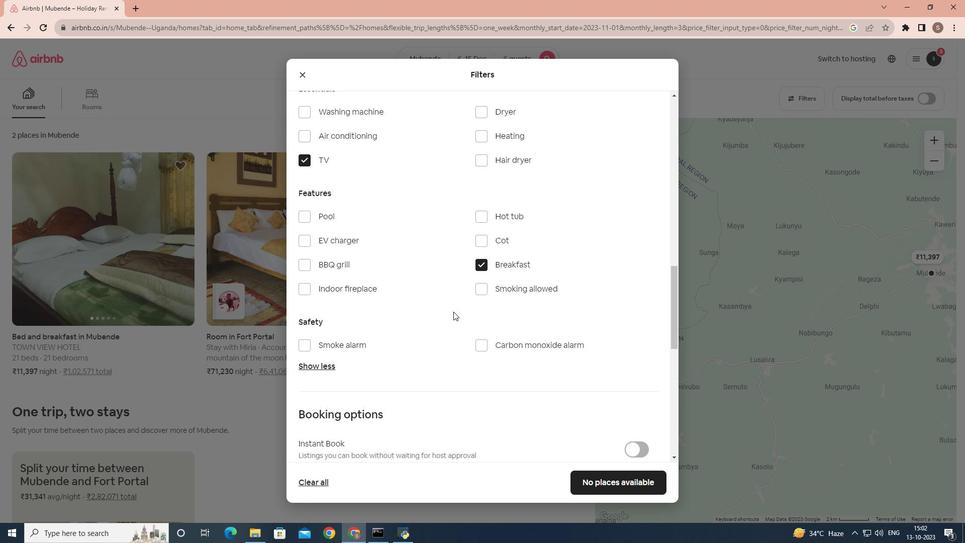 
Action: Mouse scrolled (453, 312) with delta (0, 0)
Screenshot: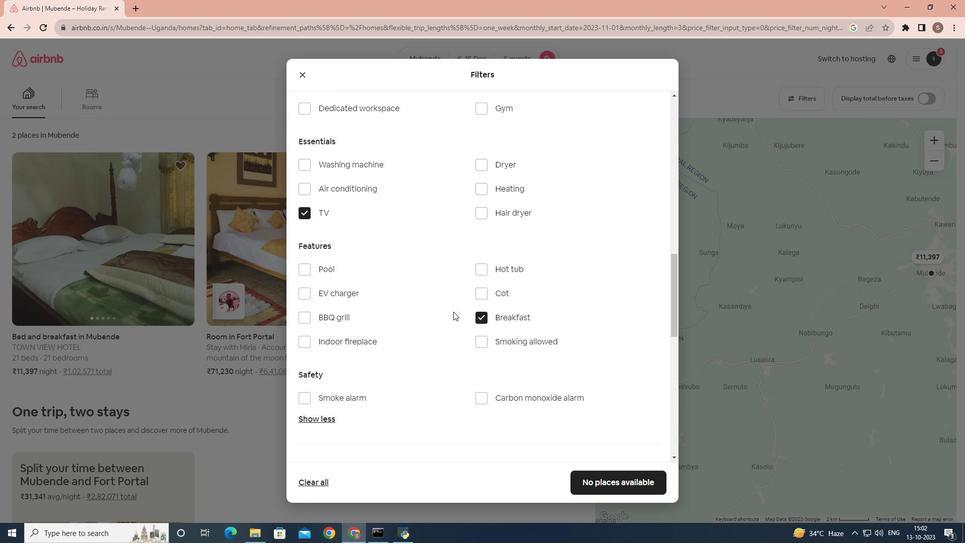 
Action: Mouse scrolled (453, 311) with delta (0, 0)
Screenshot: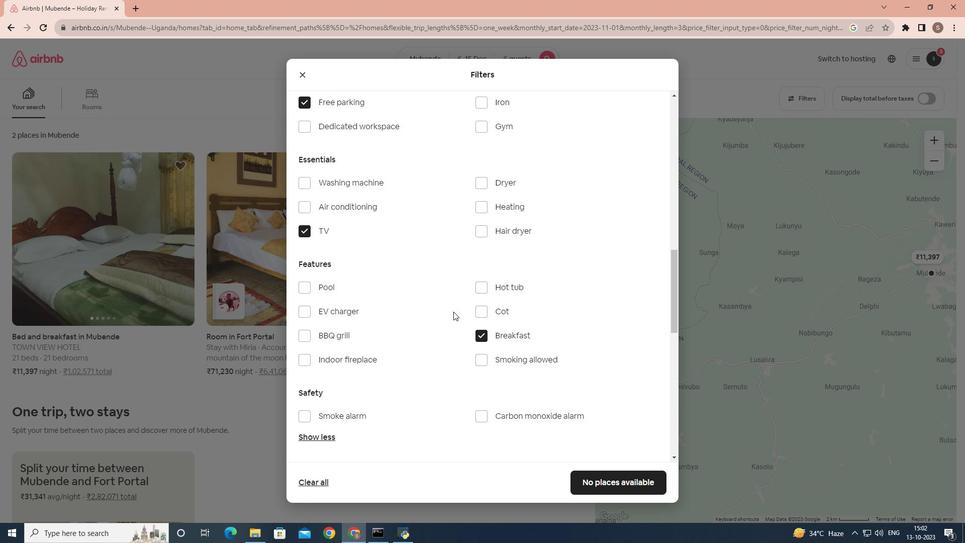 
Action: Mouse scrolled (453, 312) with delta (0, 0)
Screenshot: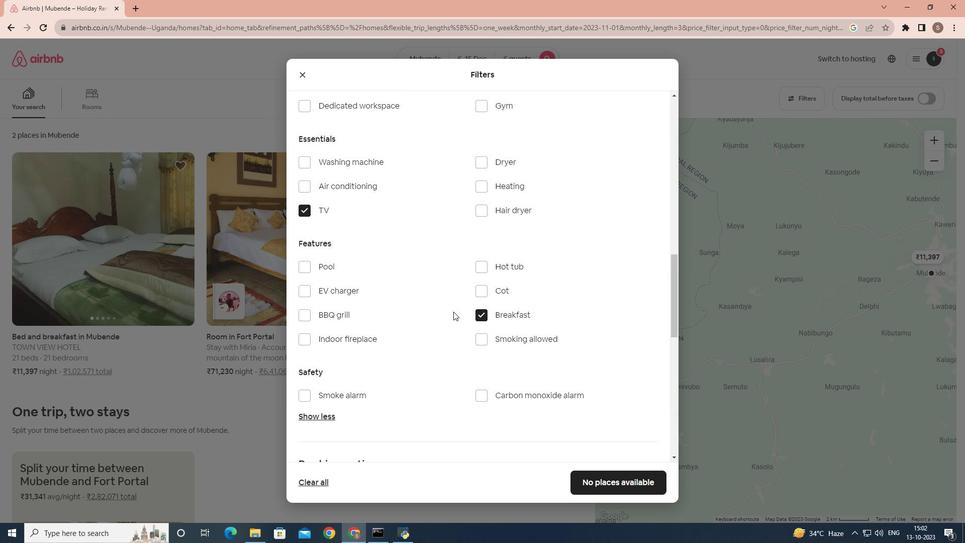 
Action: Mouse scrolled (453, 312) with delta (0, 0)
Screenshot: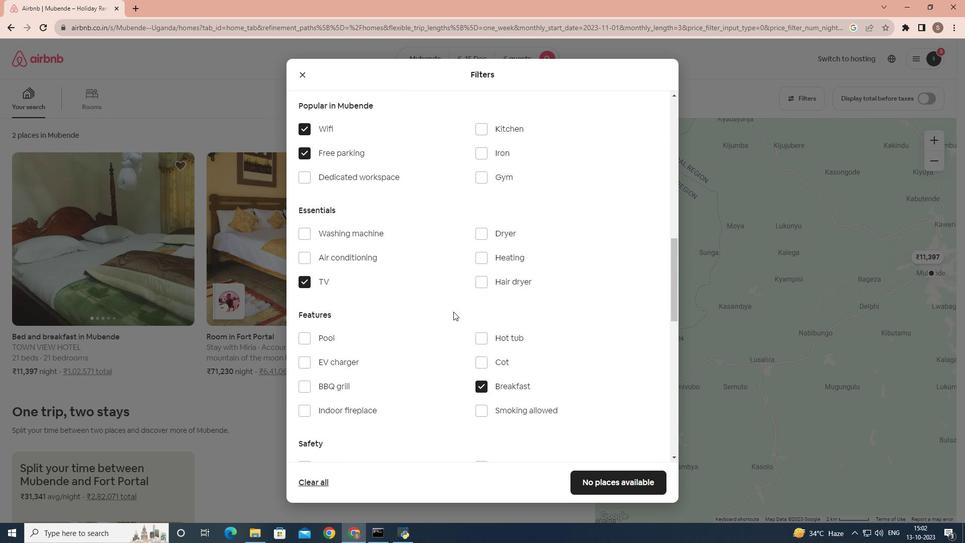 
Action: Mouse moved to (489, 190)
Screenshot: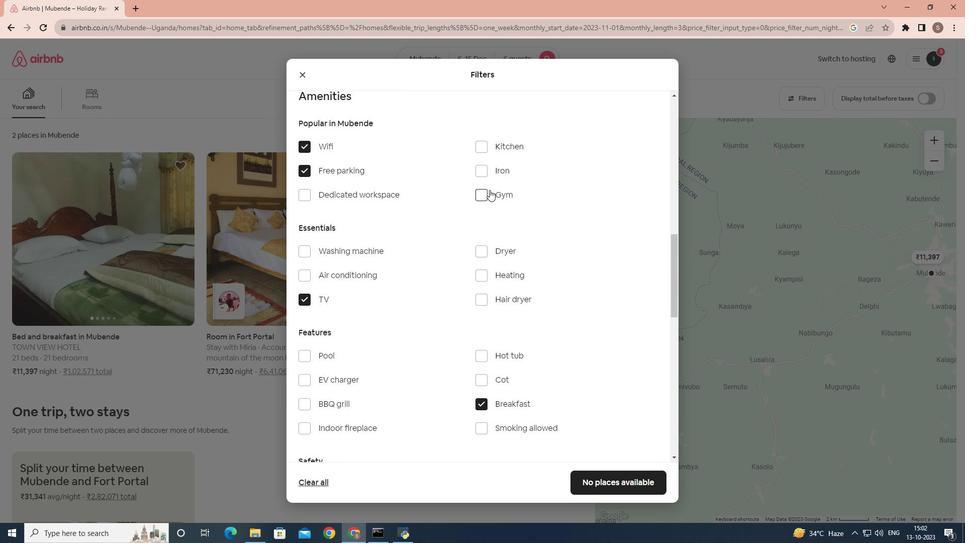 
Action: Mouse pressed left at (489, 190)
Screenshot: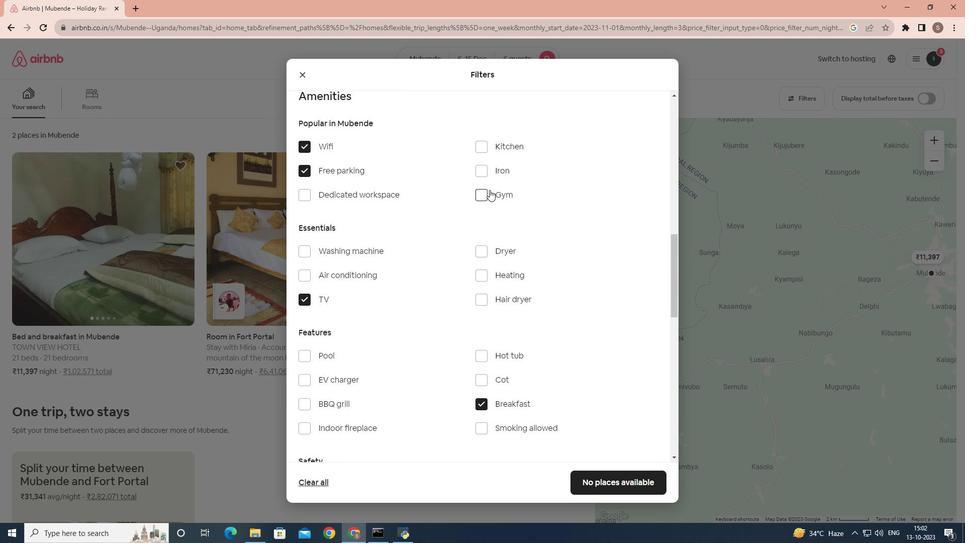 
Action: Mouse moved to (478, 323)
Screenshot: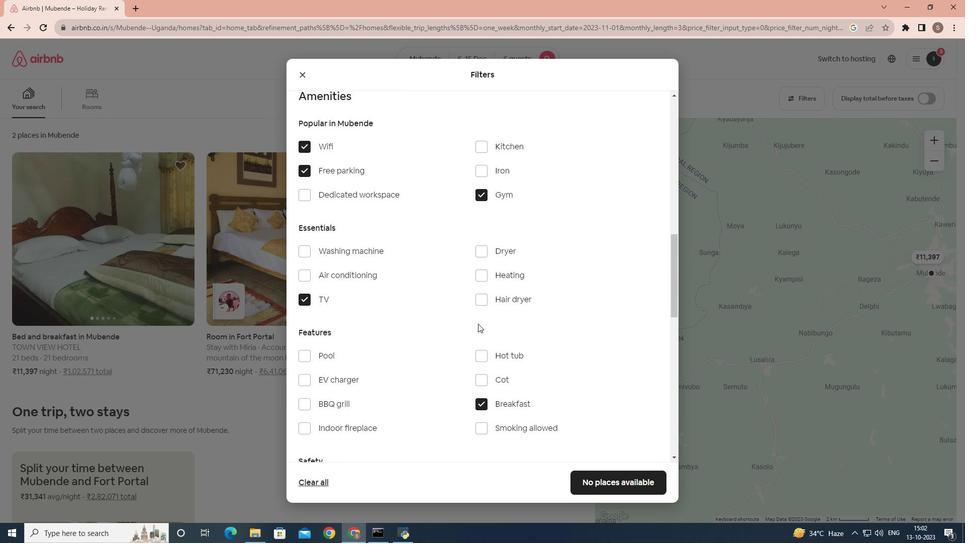 
Action: Mouse scrolled (478, 323) with delta (0, 0)
Screenshot: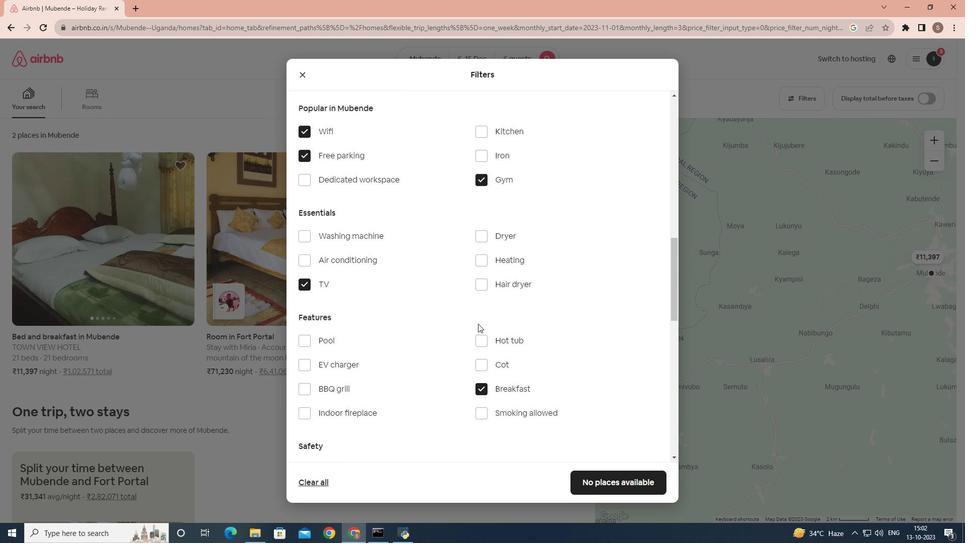 
Action: Mouse scrolled (478, 323) with delta (0, 0)
Screenshot: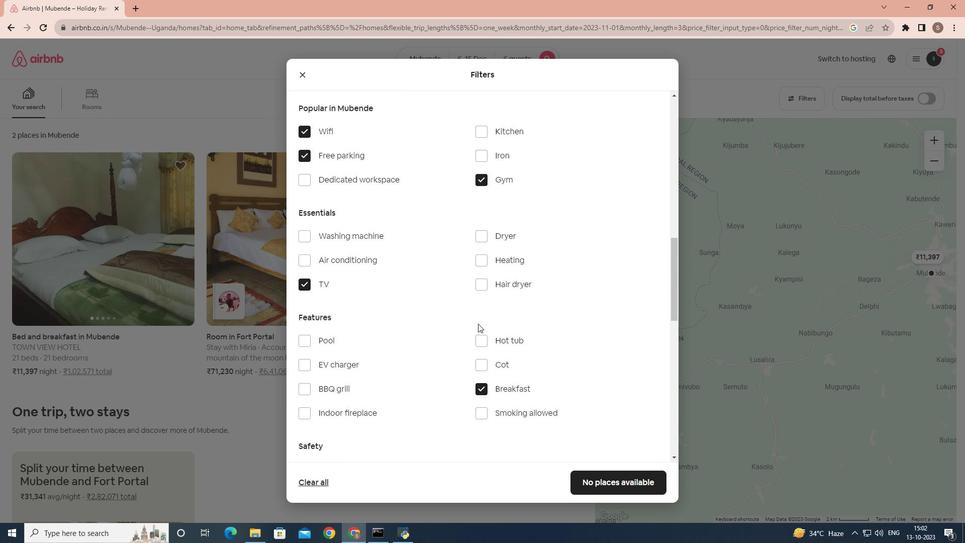 
Action: Mouse scrolled (478, 323) with delta (0, 0)
Screenshot: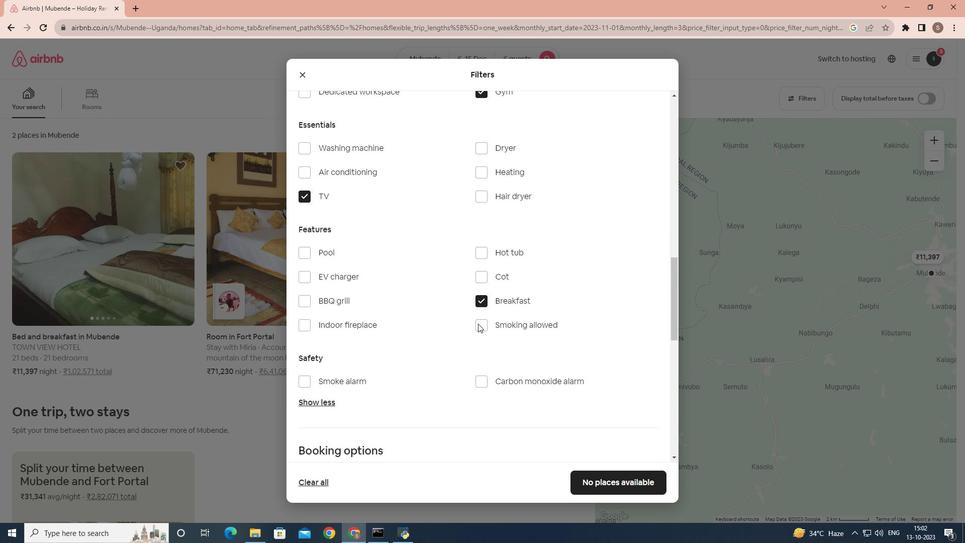 
Action: Mouse scrolled (478, 323) with delta (0, 0)
Screenshot: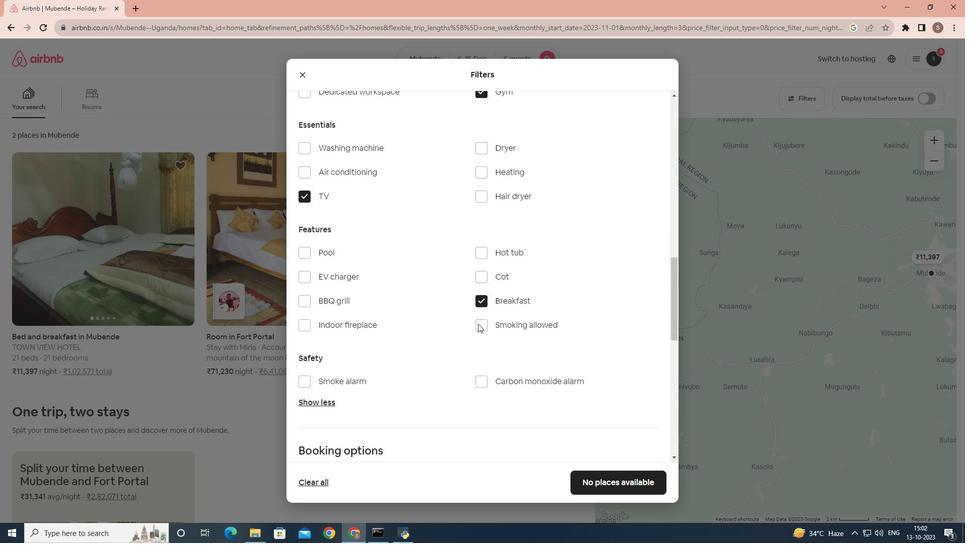 
Action: Mouse scrolled (478, 323) with delta (0, 0)
Screenshot: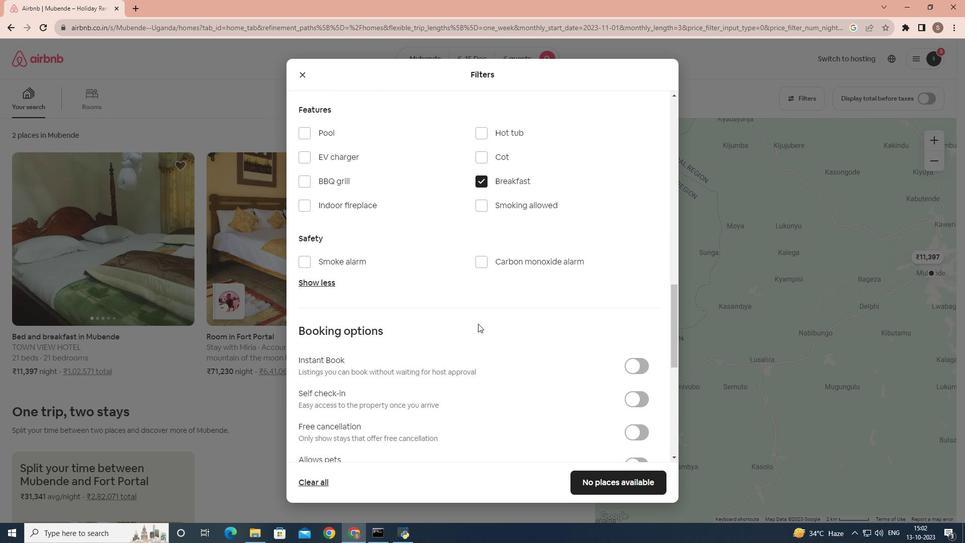 
Action: Mouse scrolled (478, 323) with delta (0, 0)
Screenshot: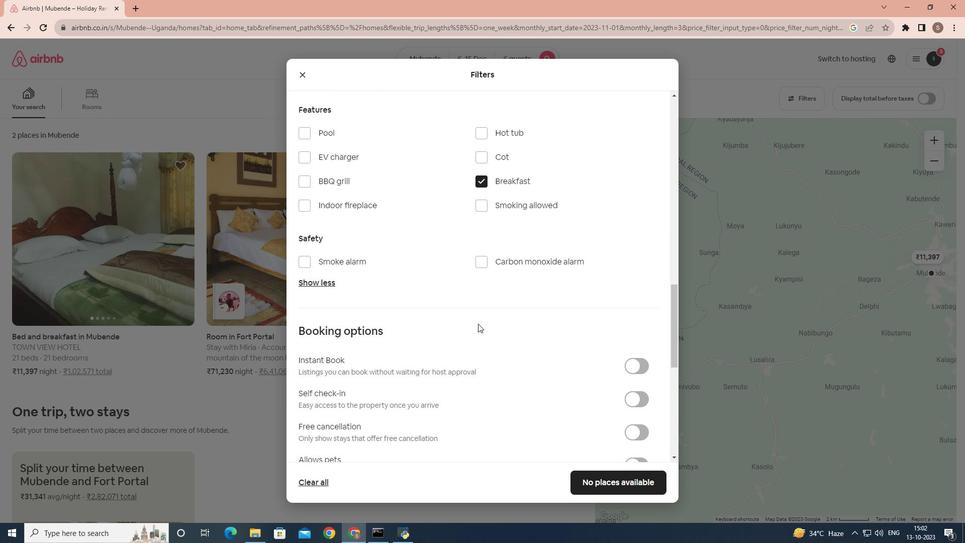 
Action: Mouse scrolled (478, 323) with delta (0, 0)
Screenshot: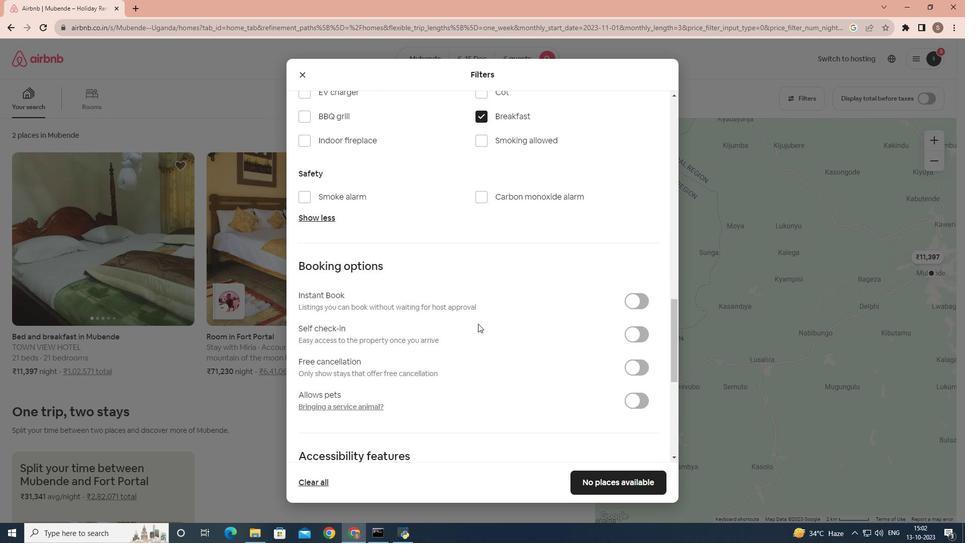 
Action: Mouse scrolled (478, 323) with delta (0, 0)
Screenshot: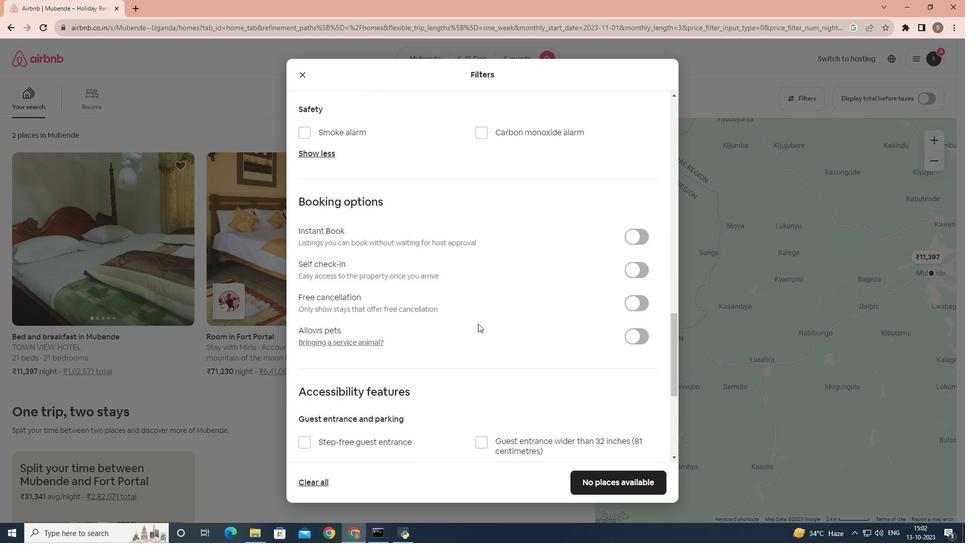 
Action: Mouse moved to (581, 482)
Screenshot: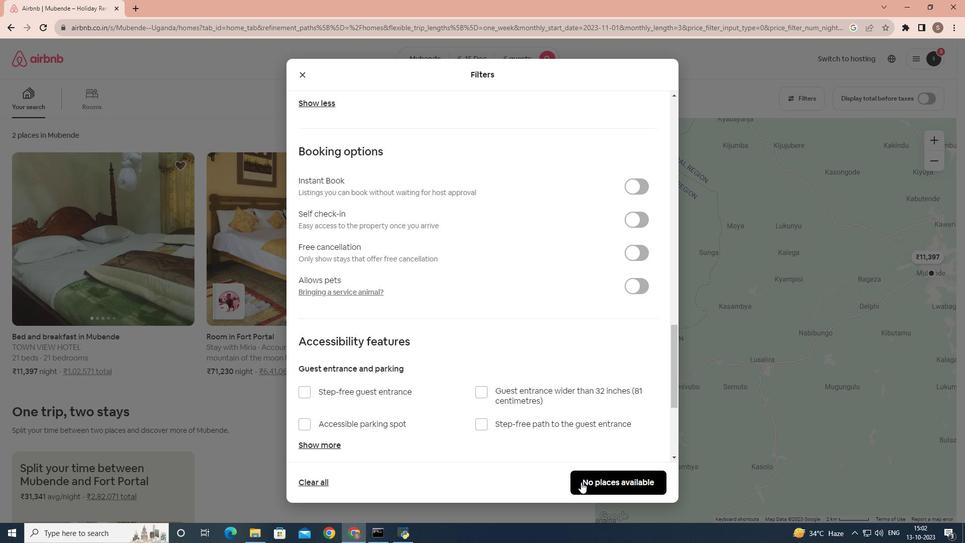 
Action: Mouse pressed left at (581, 482)
Screenshot: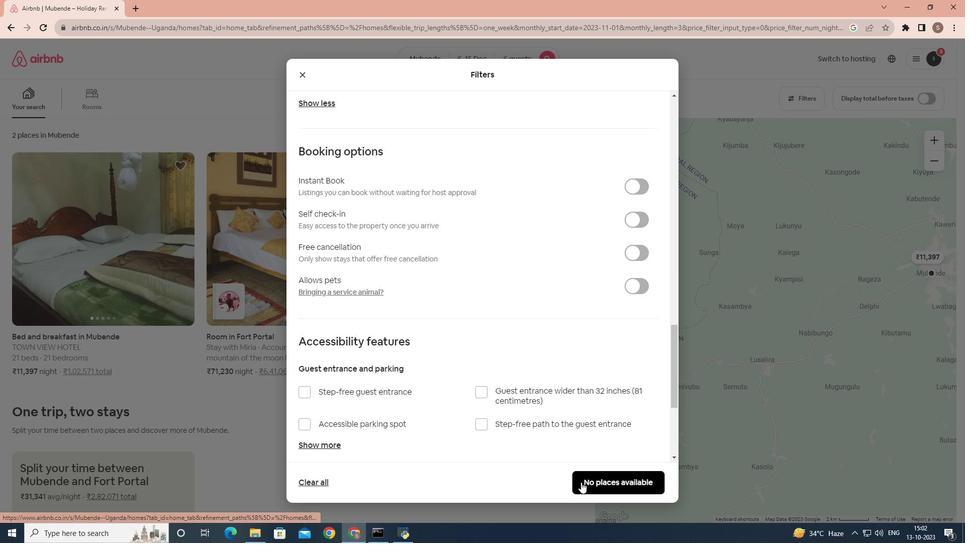 
